 Task: Assign Issue Issue0000000220 to Sprint Sprint0000000132 in Scrum Project Project0000000044 in Jira. Start a Sprint called Sprint0000000127 in Scrum Project Project0000000043 in Jira. Start a Sprint called Sprint0000000128 in Scrum Project Project0000000043 in Jira. Start a Sprint called Sprint0000000129 in Scrum Project Project0000000043 in Jira. Start a Sprint called Sprint0000000130 in Scrum Project Project0000000044 in Jira
Action: Mouse moved to (1012, 486)
Screenshot: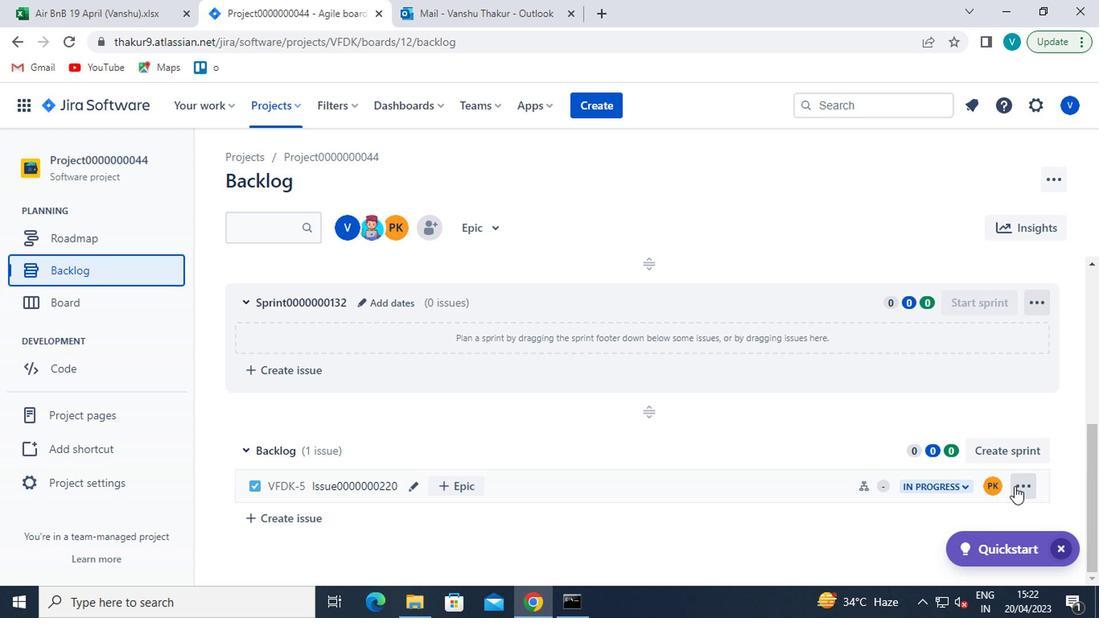 
Action: Mouse pressed left at (1012, 486)
Screenshot: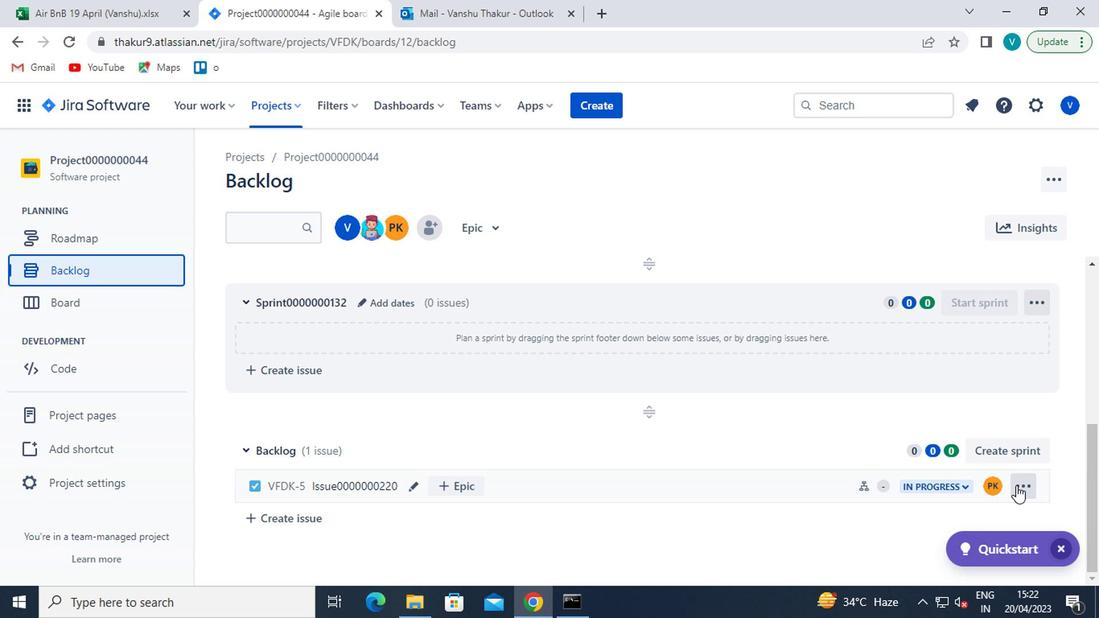
Action: Mouse moved to (993, 425)
Screenshot: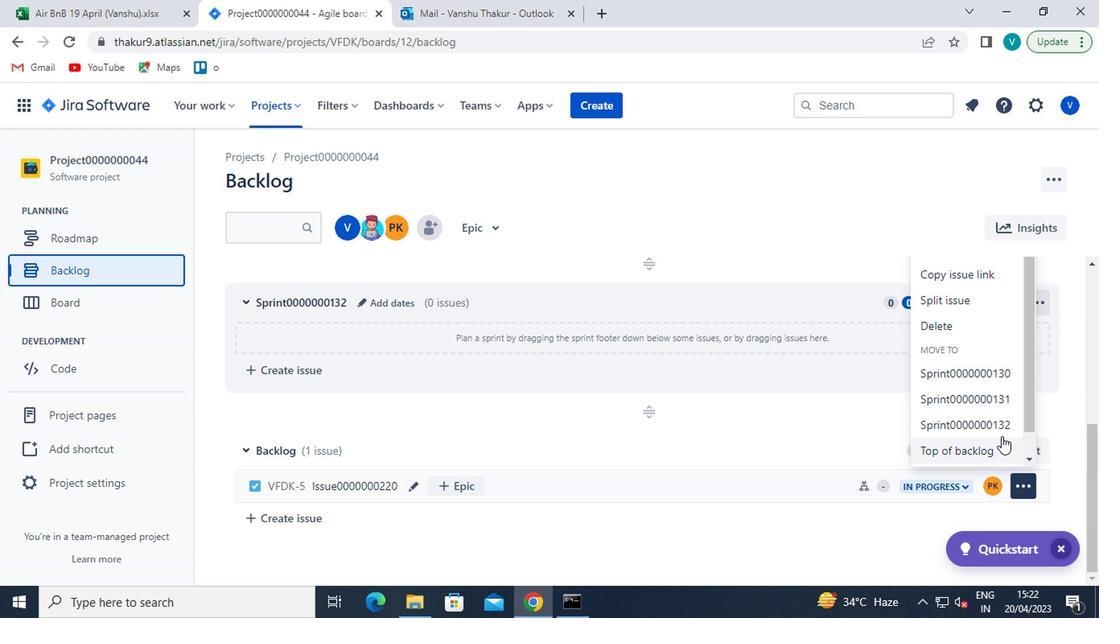 
Action: Mouse pressed left at (993, 425)
Screenshot: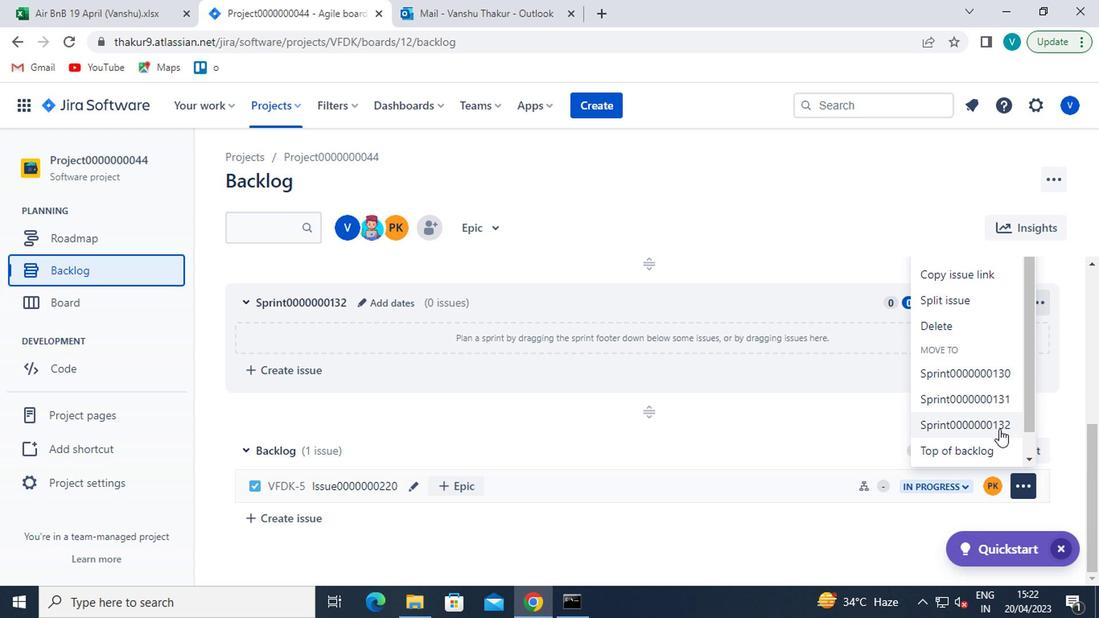 
Action: Mouse moved to (285, 111)
Screenshot: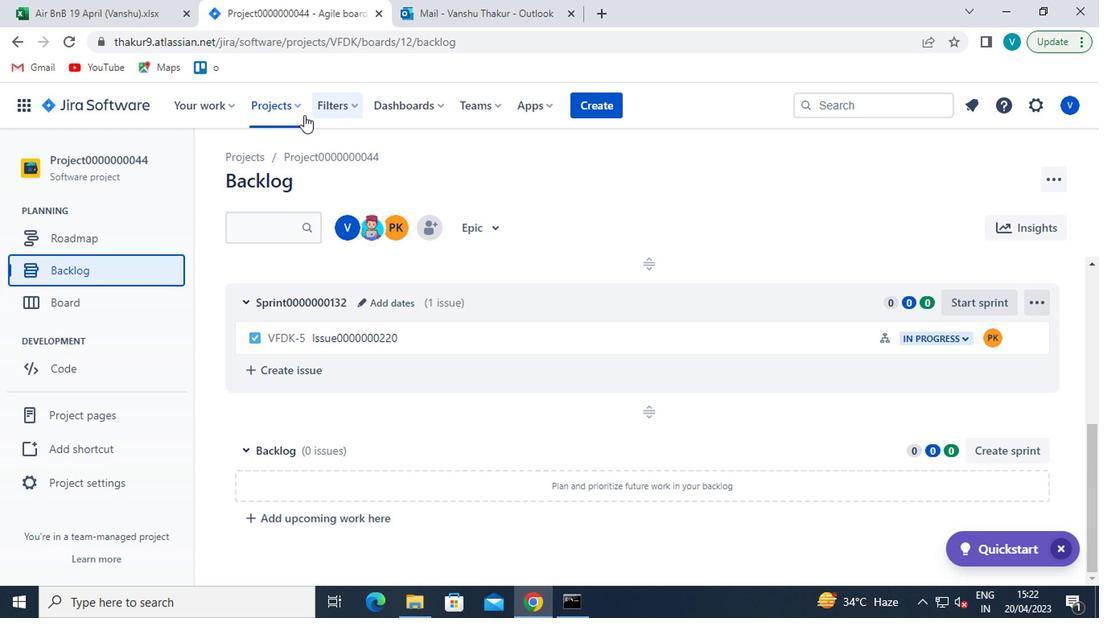 
Action: Mouse pressed left at (285, 111)
Screenshot: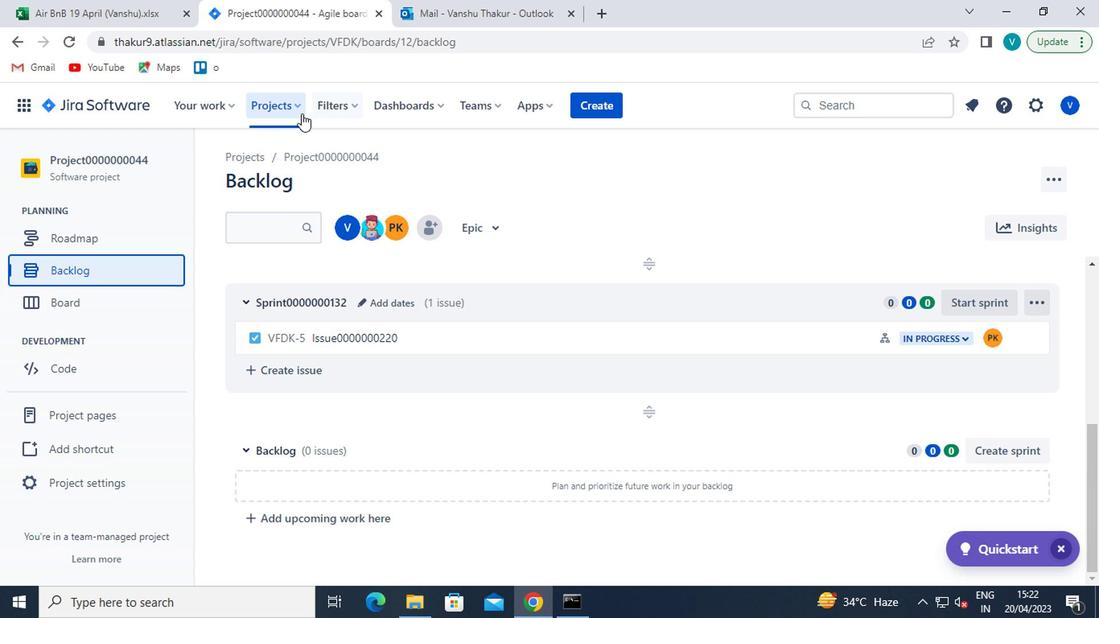 
Action: Mouse moved to (338, 220)
Screenshot: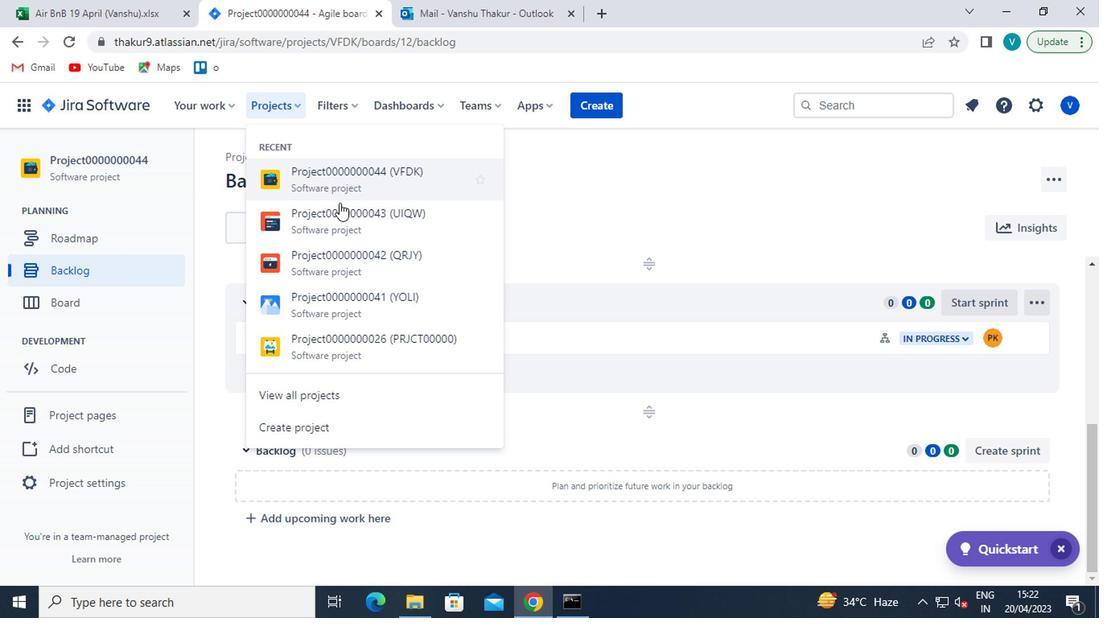 
Action: Mouse pressed left at (338, 220)
Screenshot: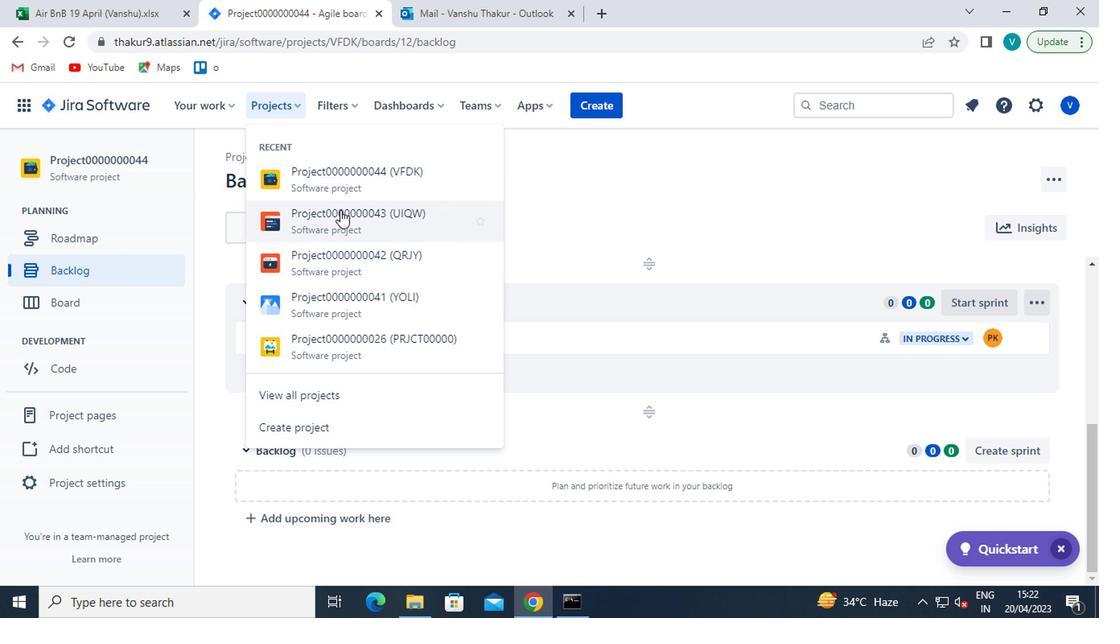 
Action: Mouse moved to (322, 352)
Screenshot: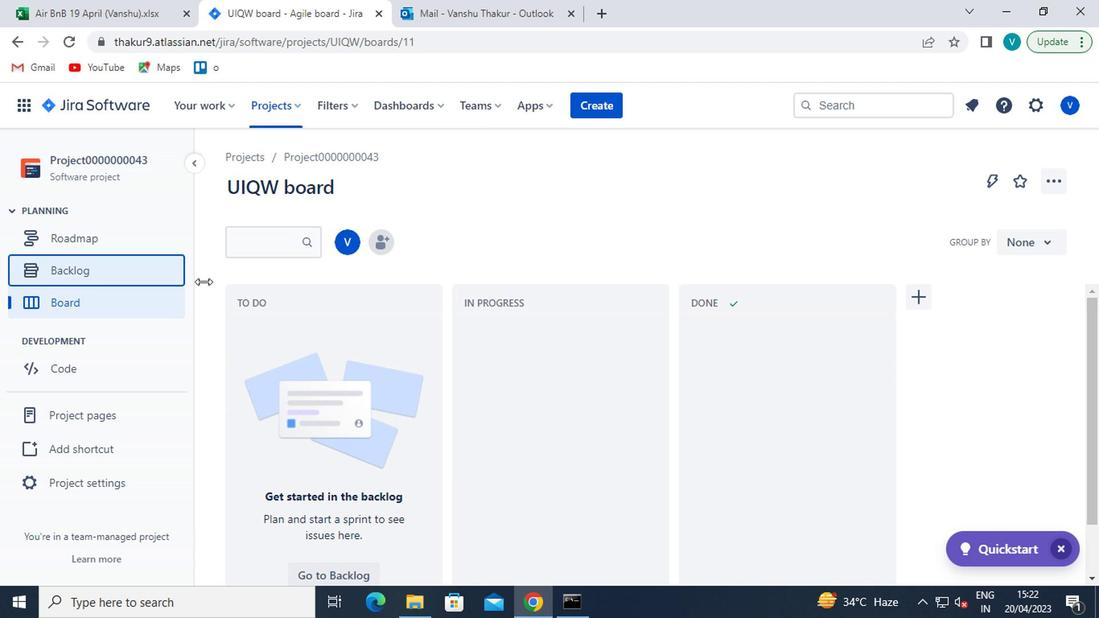 
Action: Mouse scrolled (322, 352) with delta (0, 0)
Screenshot: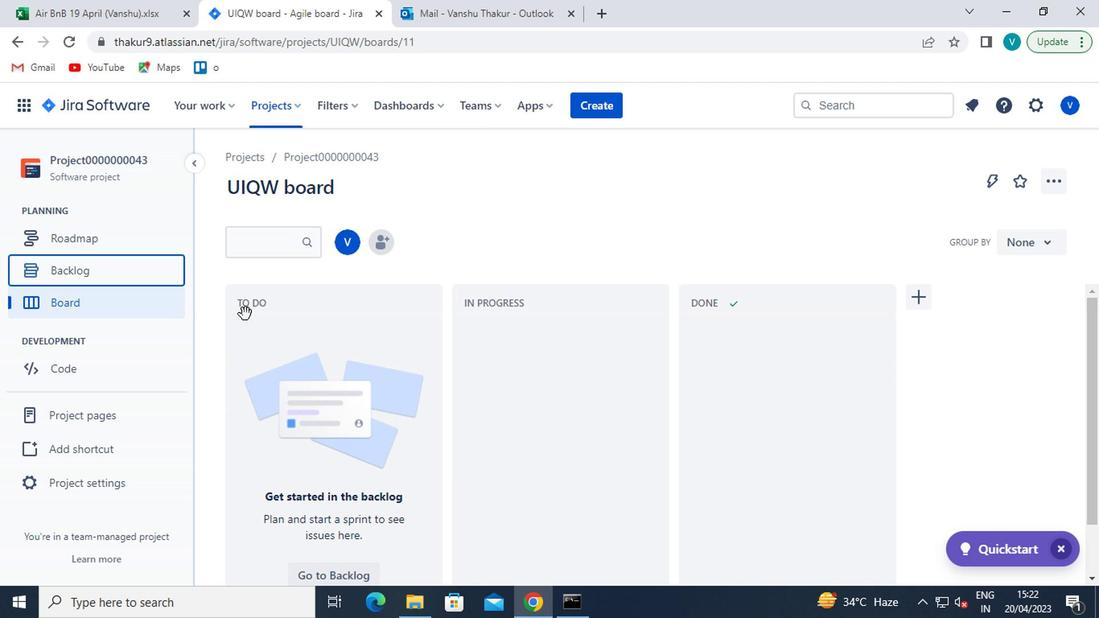 
Action: Mouse scrolled (322, 352) with delta (0, 0)
Screenshot: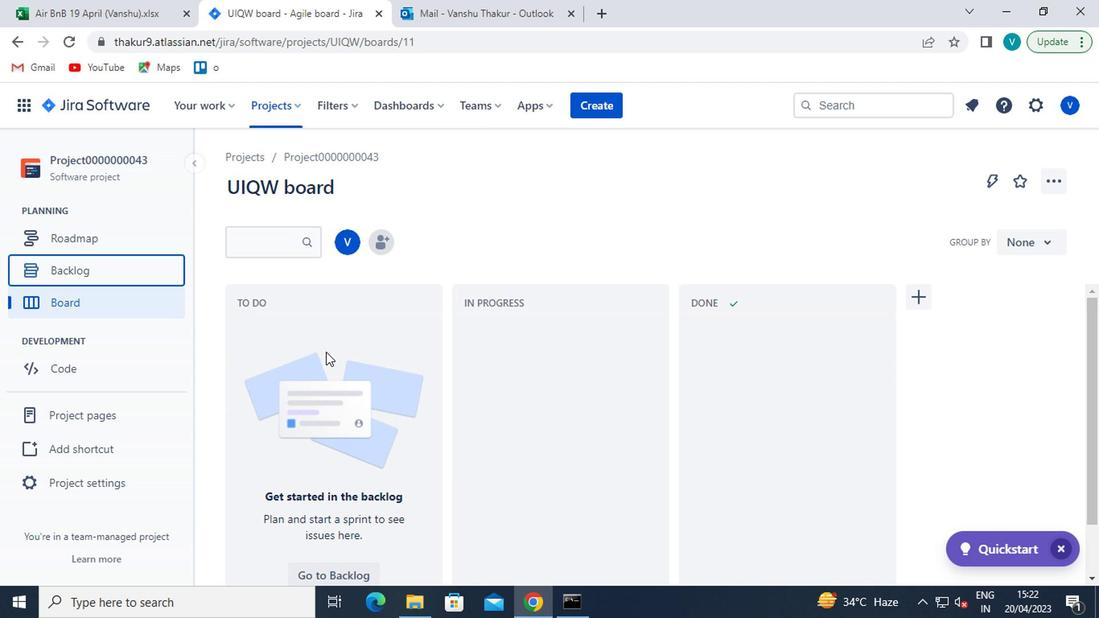 
Action: Mouse scrolled (322, 352) with delta (0, 0)
Screenshot: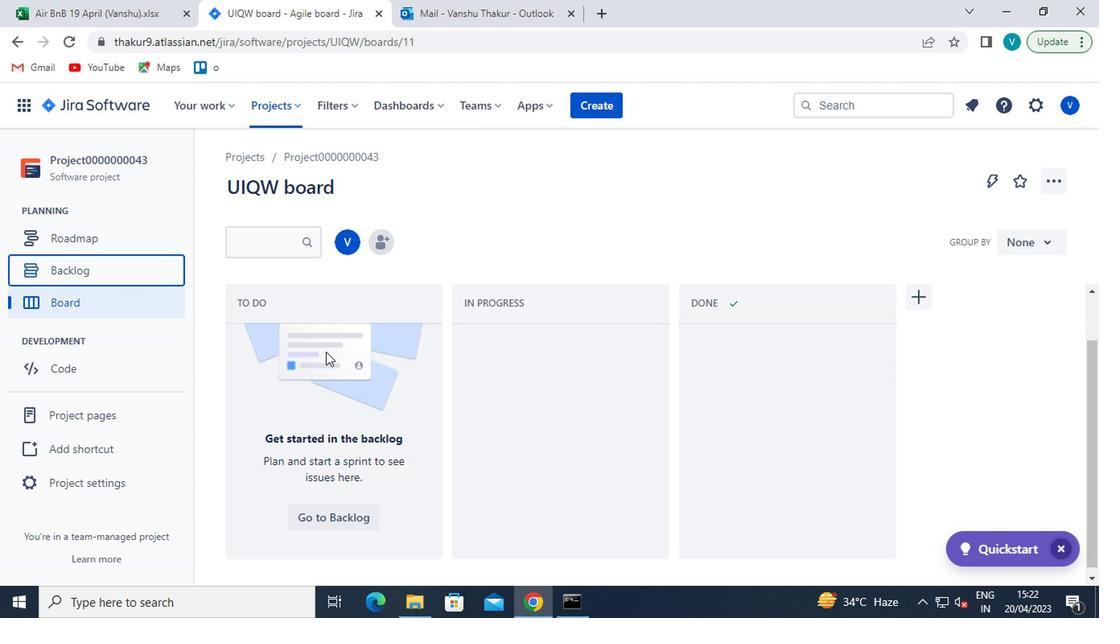 
Action: Mouse moved to (50, 266)
Screenshot: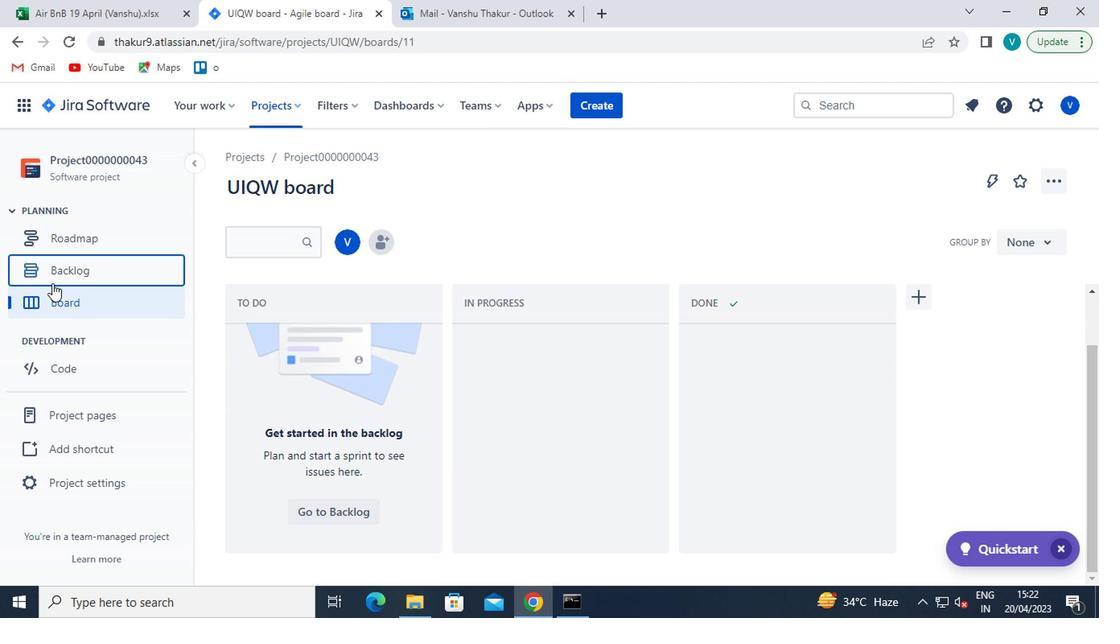 
Action: Mouse pressed left at (50, 266)
Screenshot: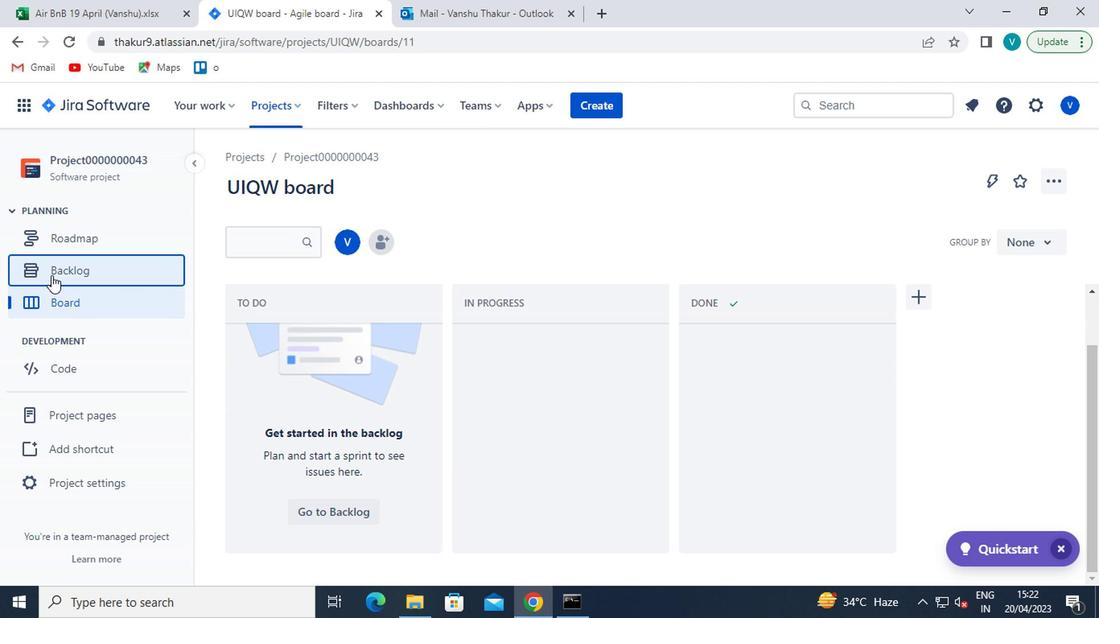 
Action: Mouse moved to (368, 320)
Screenshot: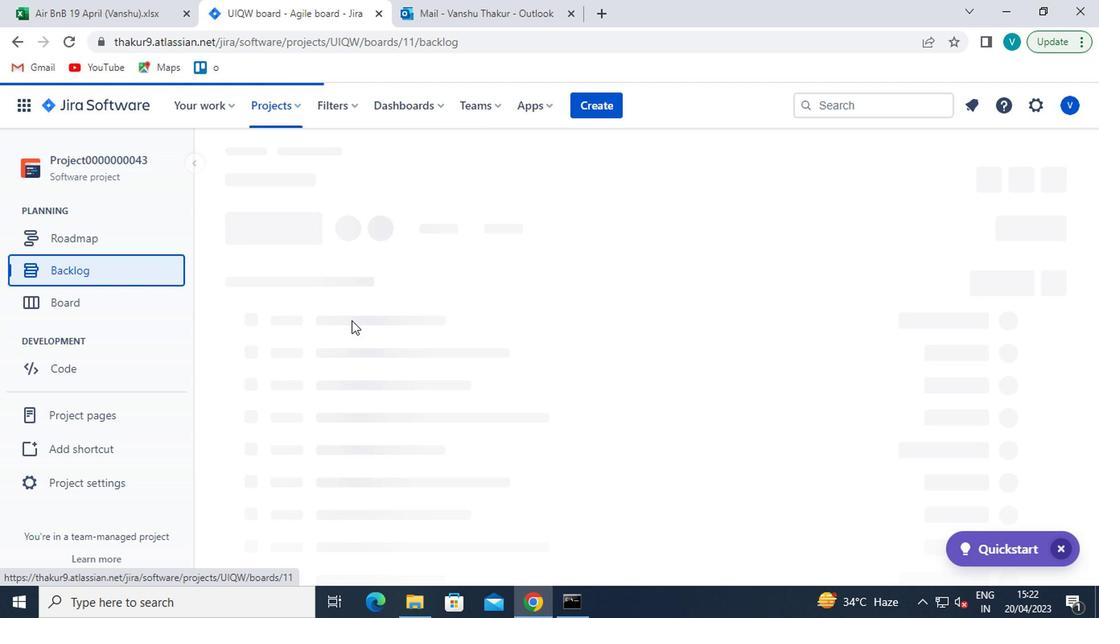 
Action: Mouse scrolled (368, 320) with delta (0, 0)
Screenshot: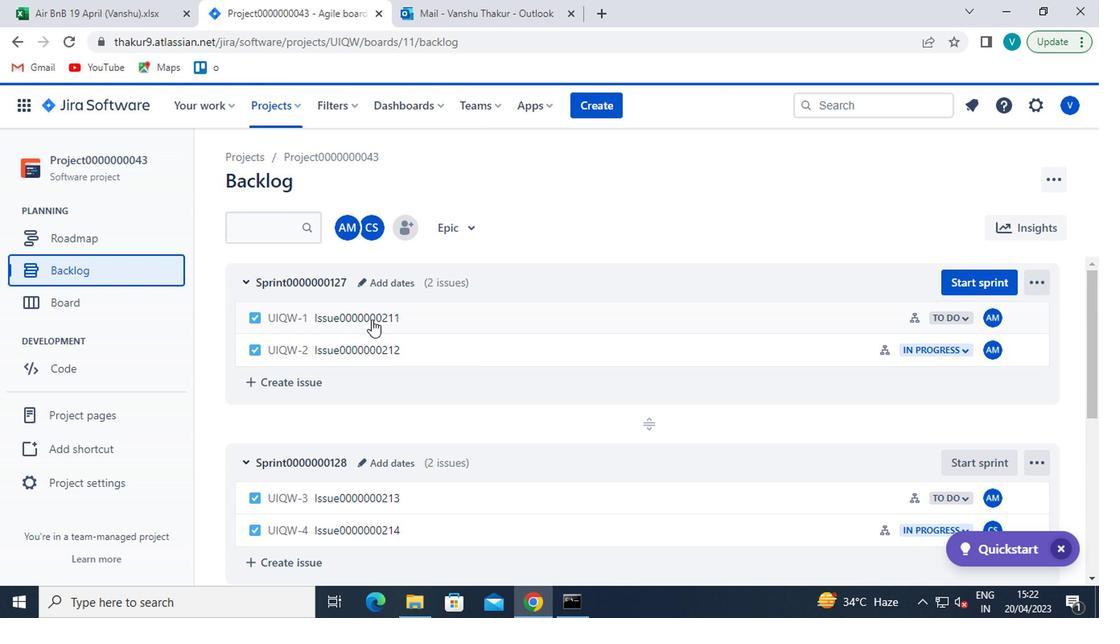 
Action: Mouse scrolled (368, 320) with delta (0, 0)
Screenshot: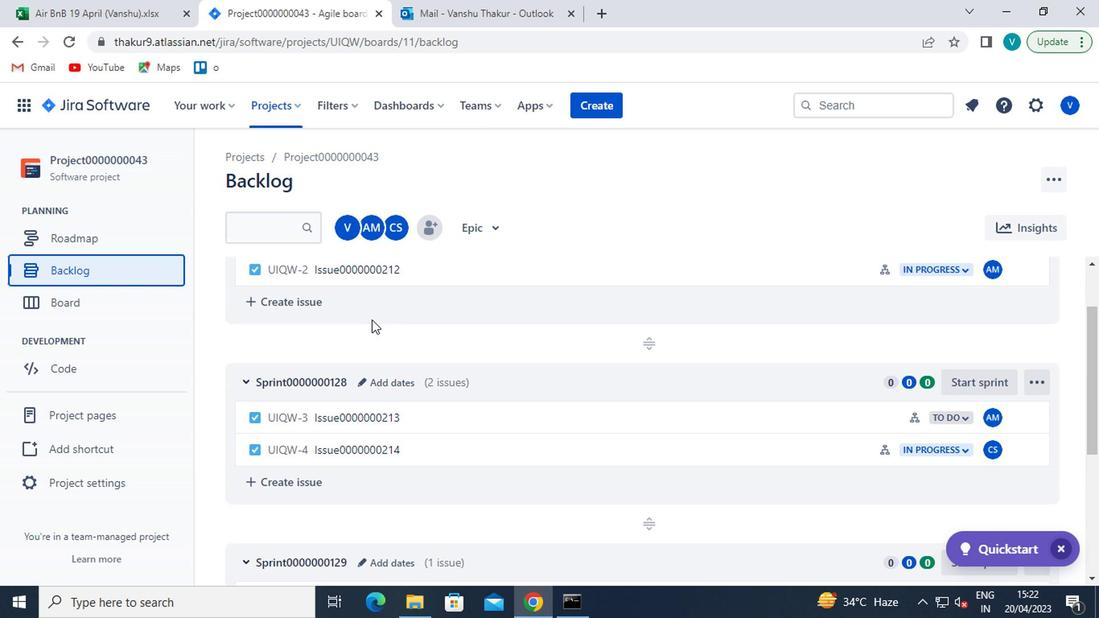 
Action: Mouse scrolled (368, 320) with delta (0, 0)
Screenshot: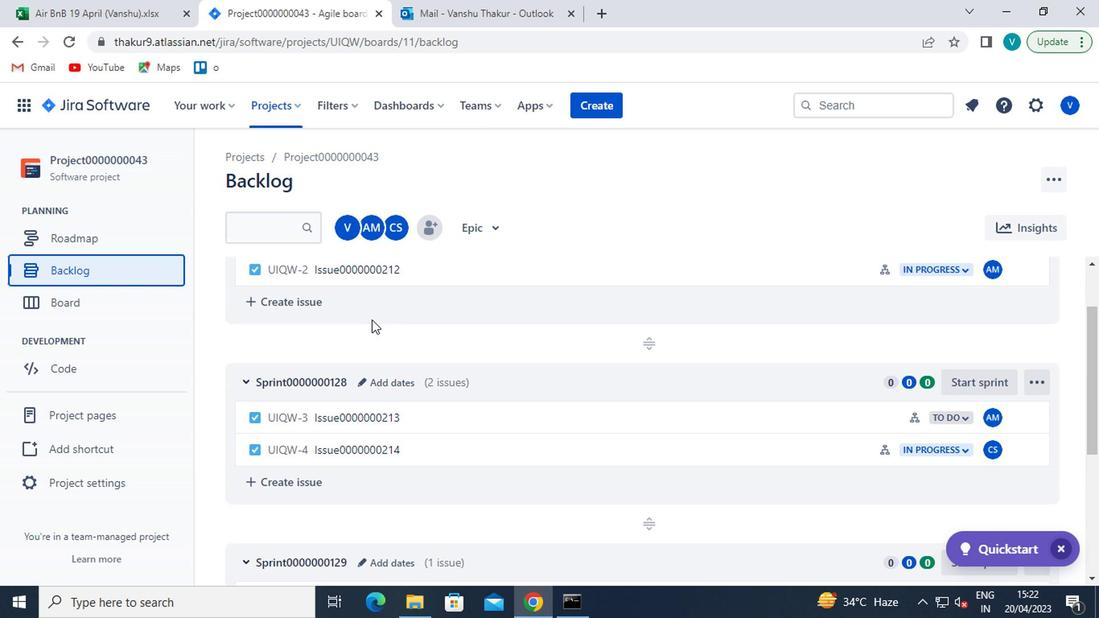 
Action: Mouse scrolled (368, 320) with delta (0, 0)
Screenshot: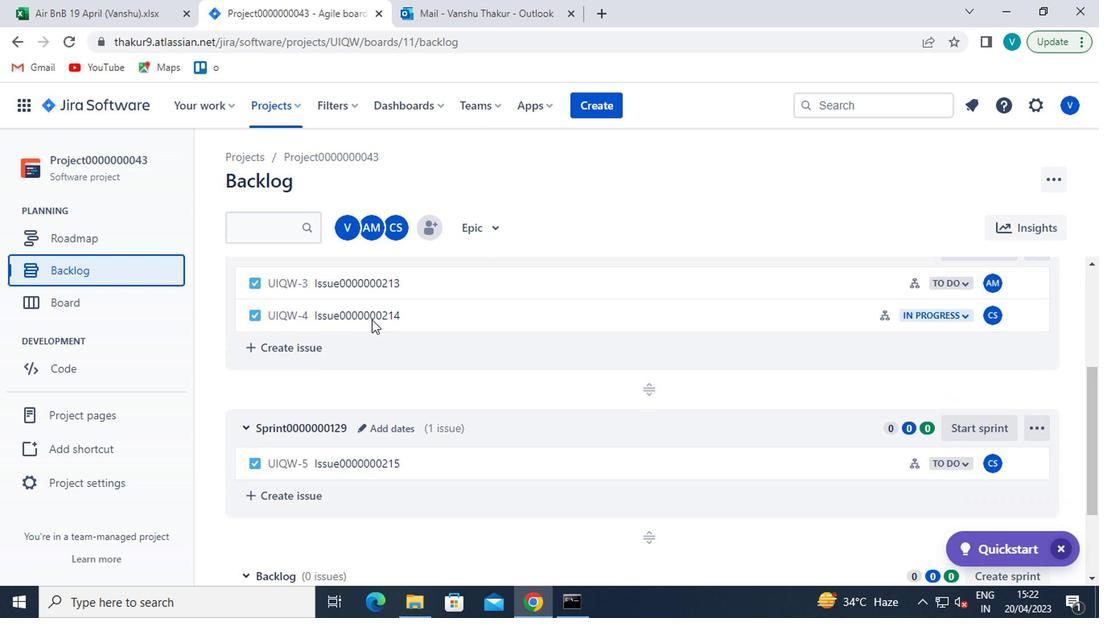 
Action: Mouse scrolled (368, 320) with delta (0, 0)
Screenshot: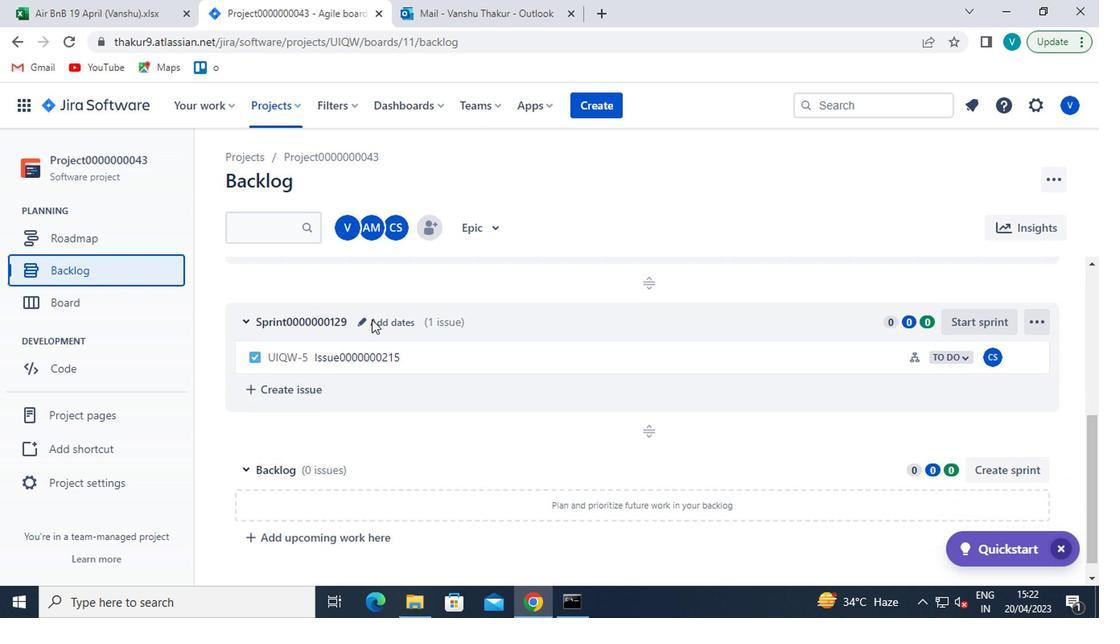 
Action: Mouse scrolled (368, 320) with delta (0, 0)
Screenshot: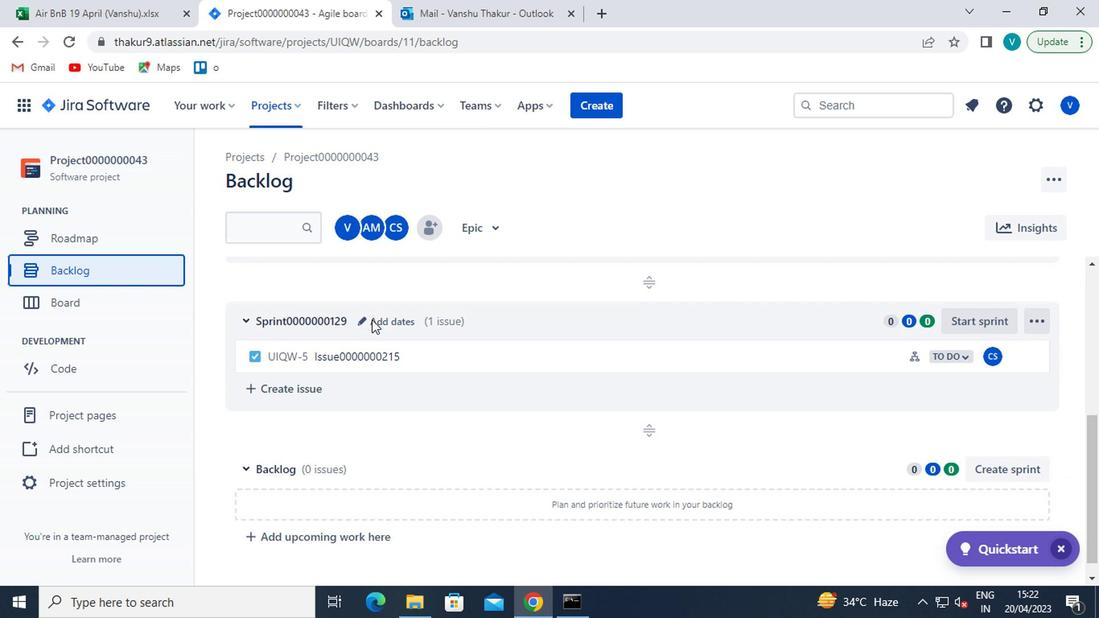 
Action: Mouse scrolled (368, 321) with delta (0, 1)
Screenshot: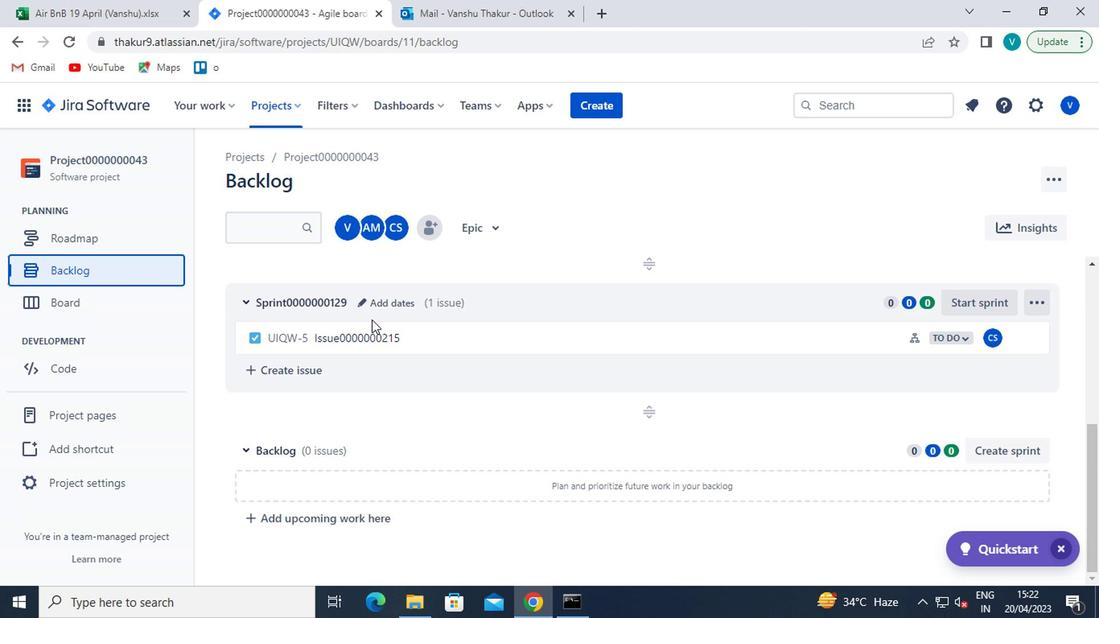 
Action: Mouse scrolled (368, 321) with delta (0, 1)
Screenshot: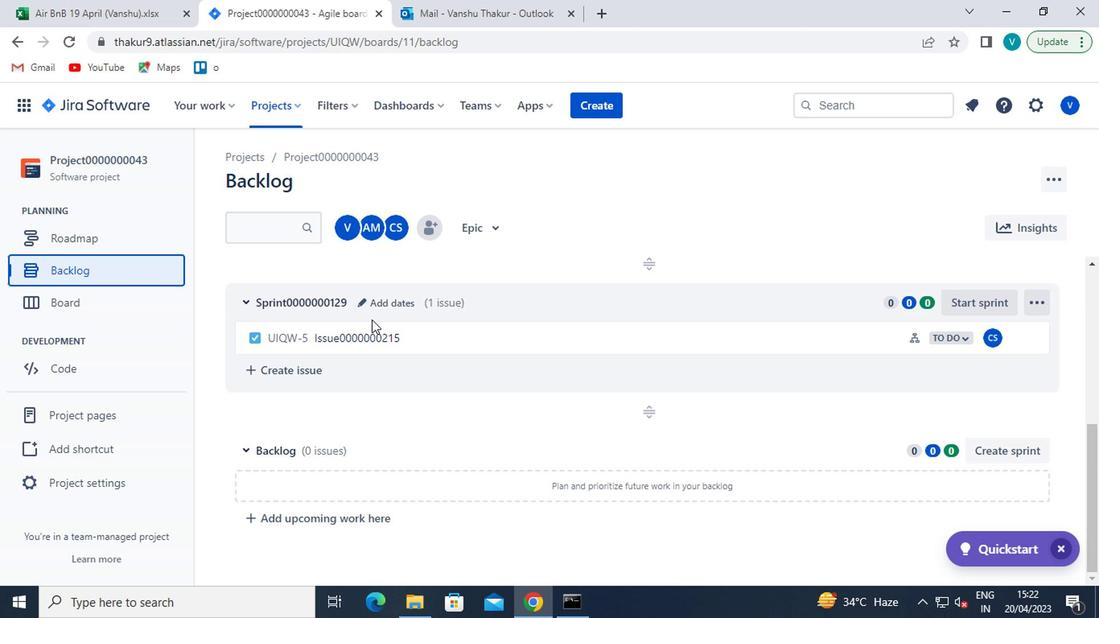 
Action: Mouse scrolled (368, 321) with delta (0, 1)
Screenshot: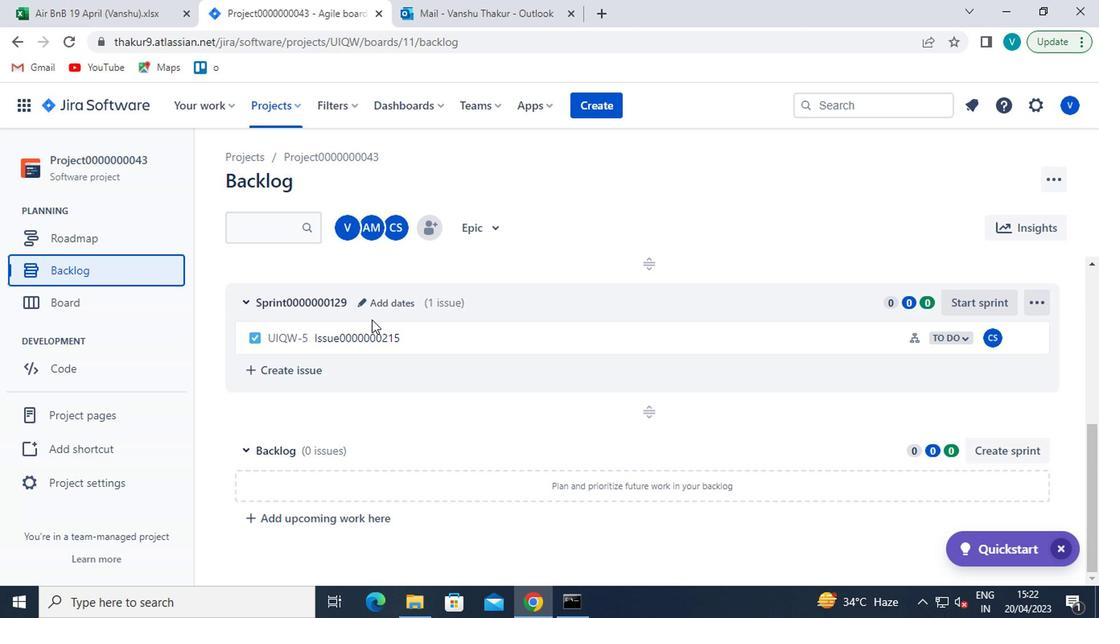 
Action: Mouse scrolled (368, 321) with delta (0, 1)
Screenshot: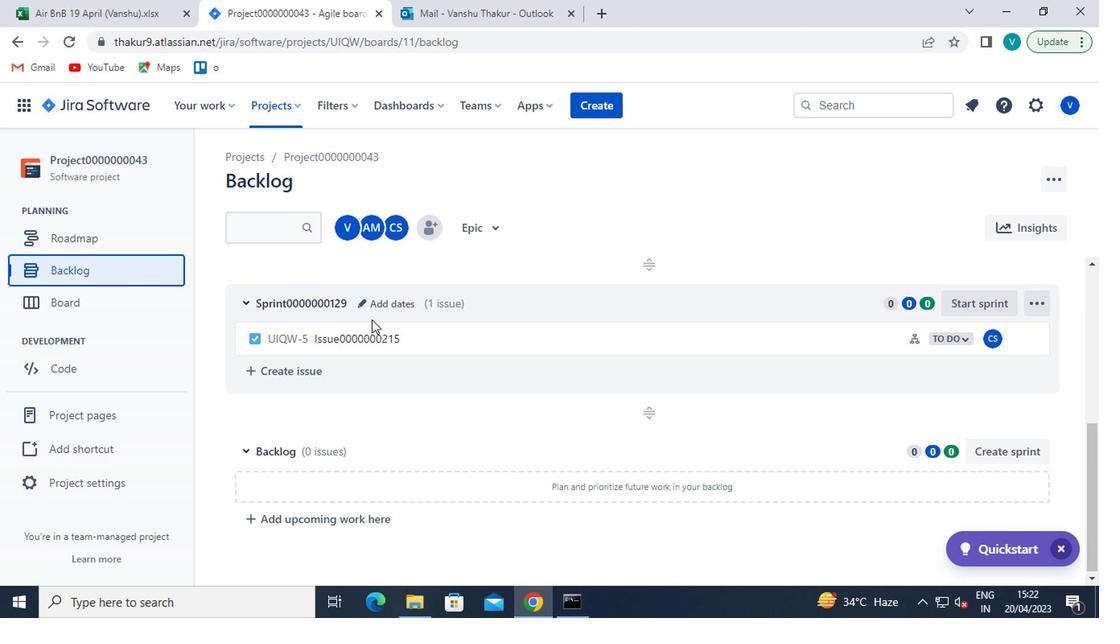 
Action: Mouse scrolled (368, 321) with delta (0, 1)
Screenshot: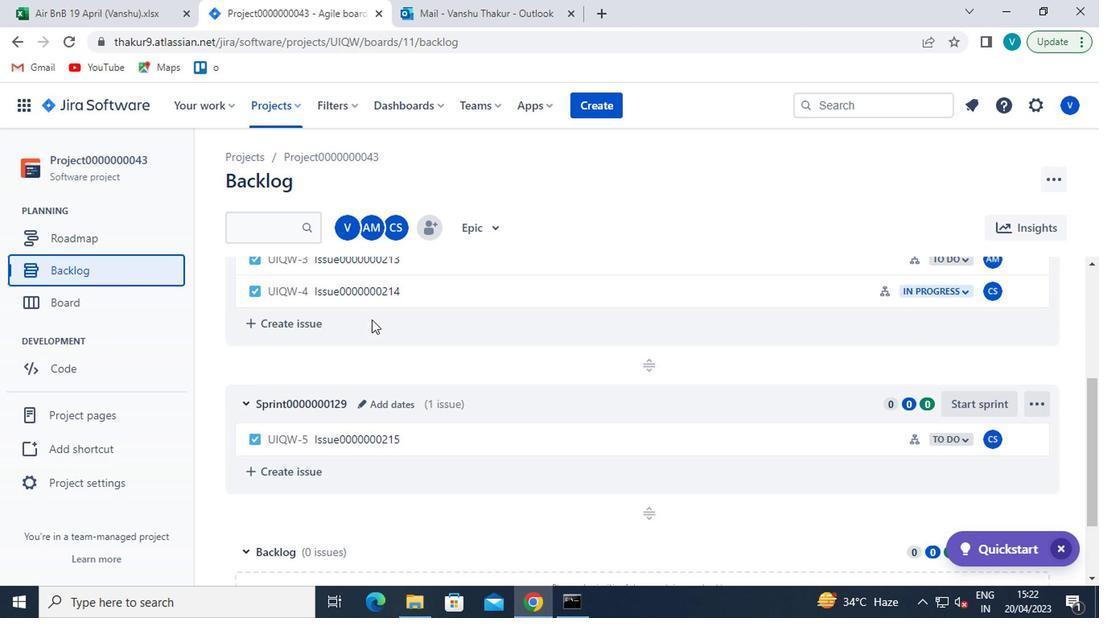 
Action: Mouse moved to (972, 284)
Screenshot: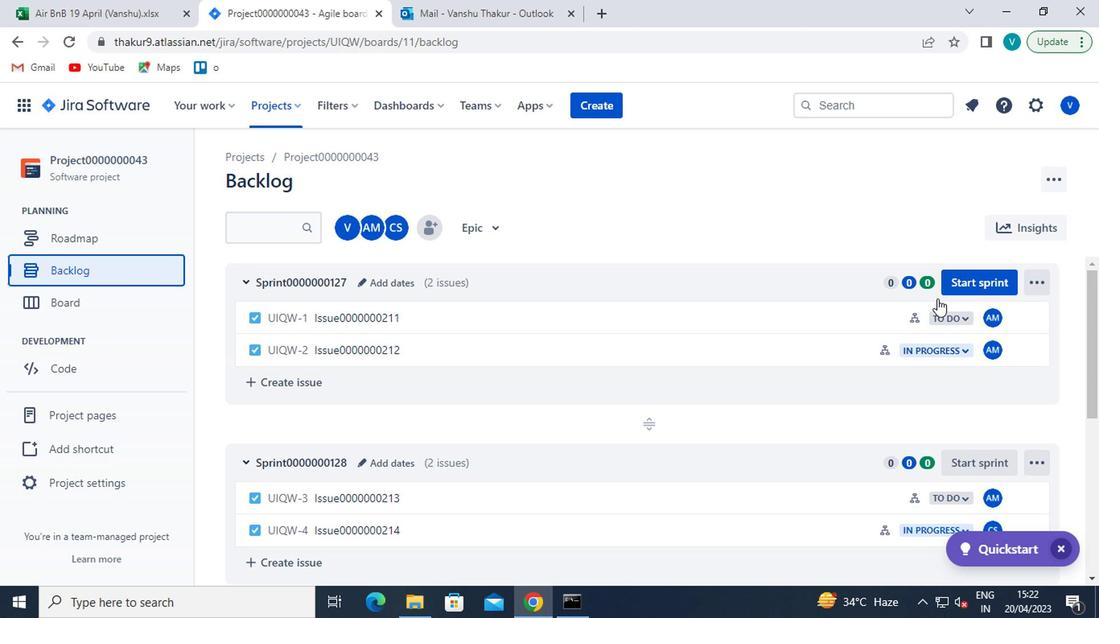 
Action: Mouse pressed left at (972, 284)
Screenshot: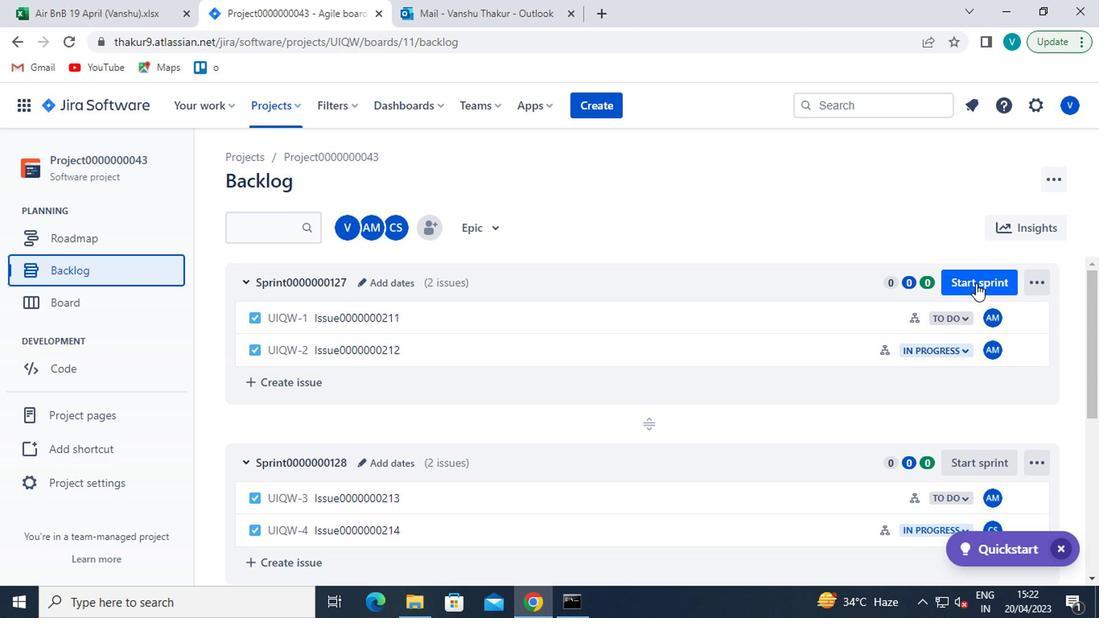 
Action: Mouse moved to (681, 401)
Screenshot: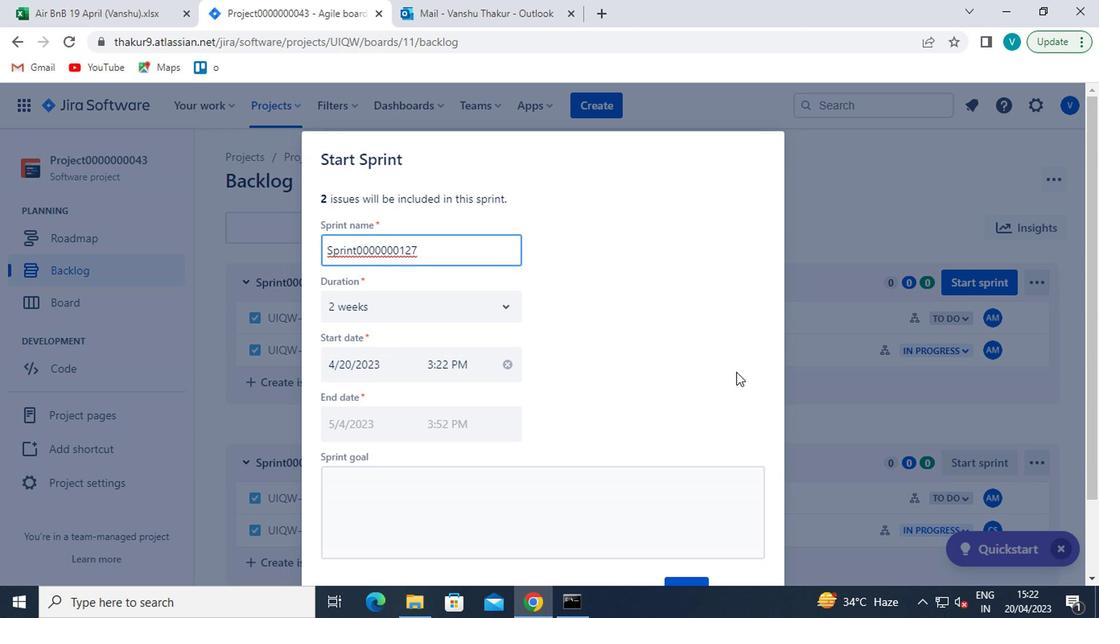 
Action: Mouse scrolled (681, 401) with delta (0, 0)
Screenshot: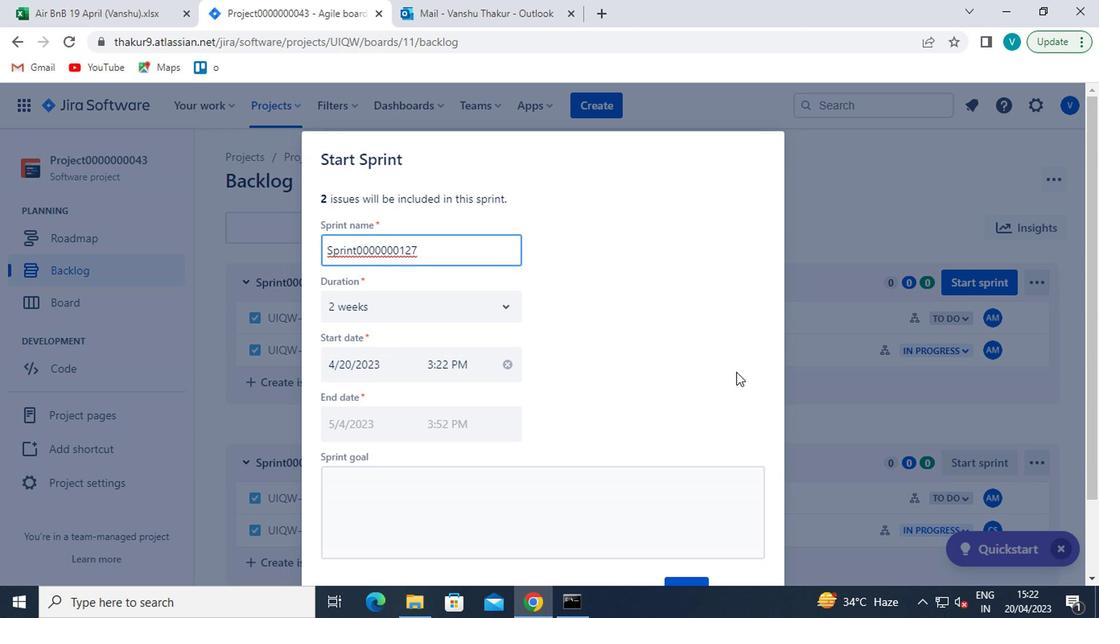 
Action: Mouse moved to (678, 408)
Screenshot: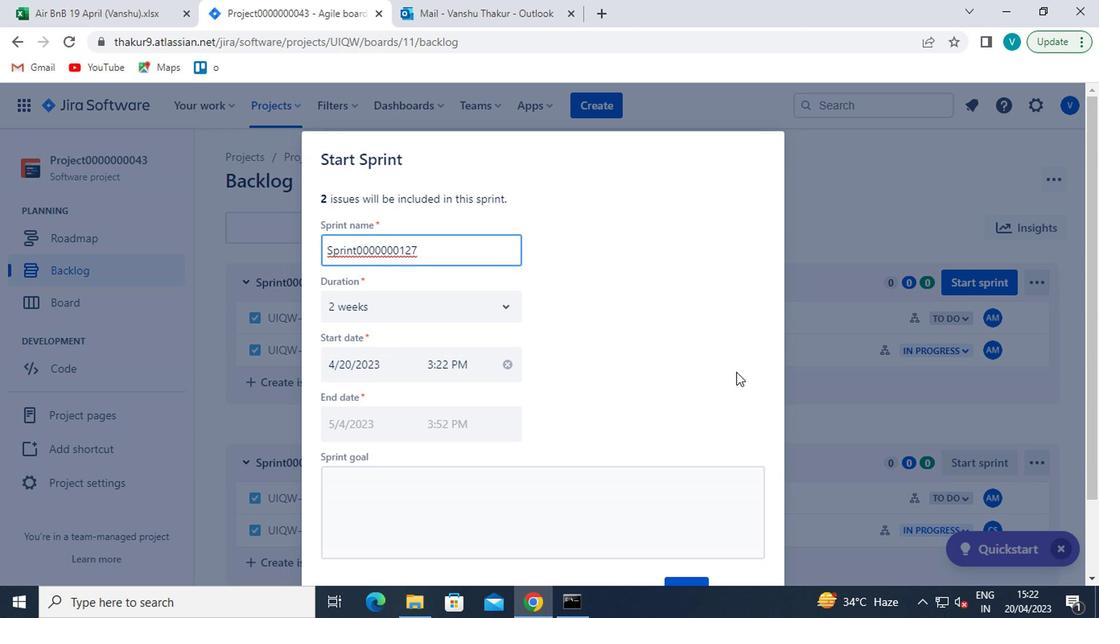 
Action: Mouse scrolled (678, 407) with delta (0, 0)
Screenshot: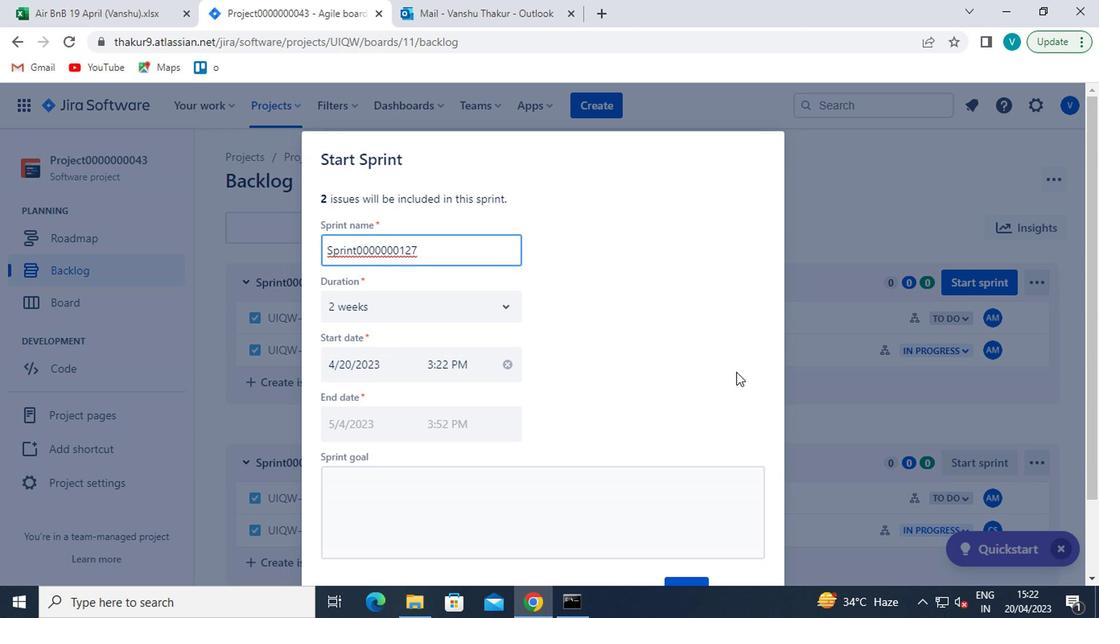 
Action: Mouse moved to (677, 413)
Screenshot: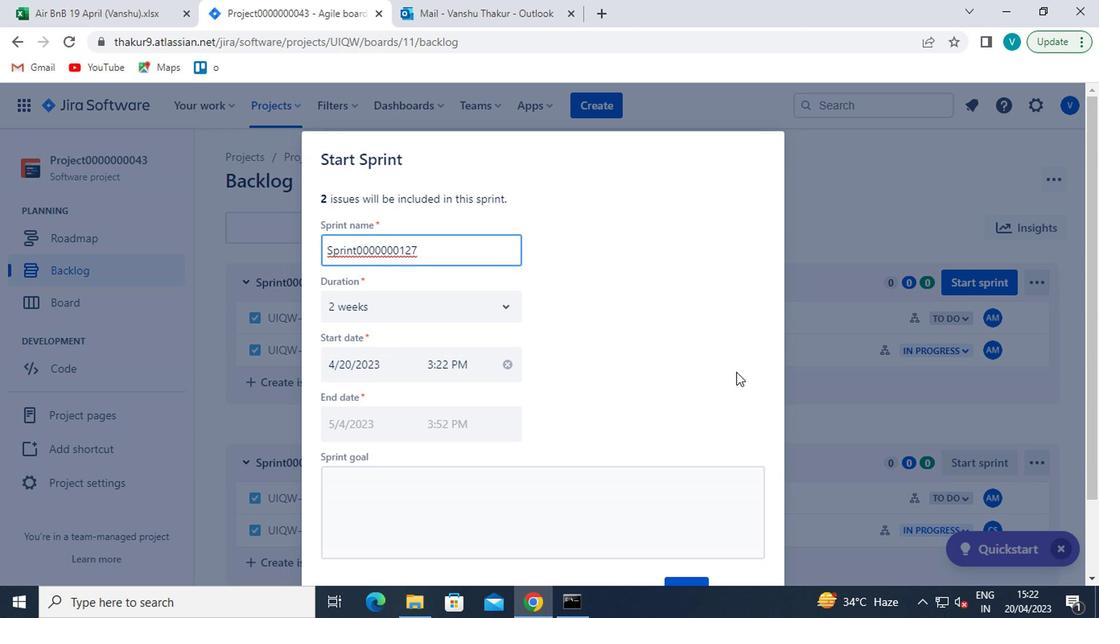 
Action: Mouse scrolled (677, 412) with delta (0, -1)
Screenshot: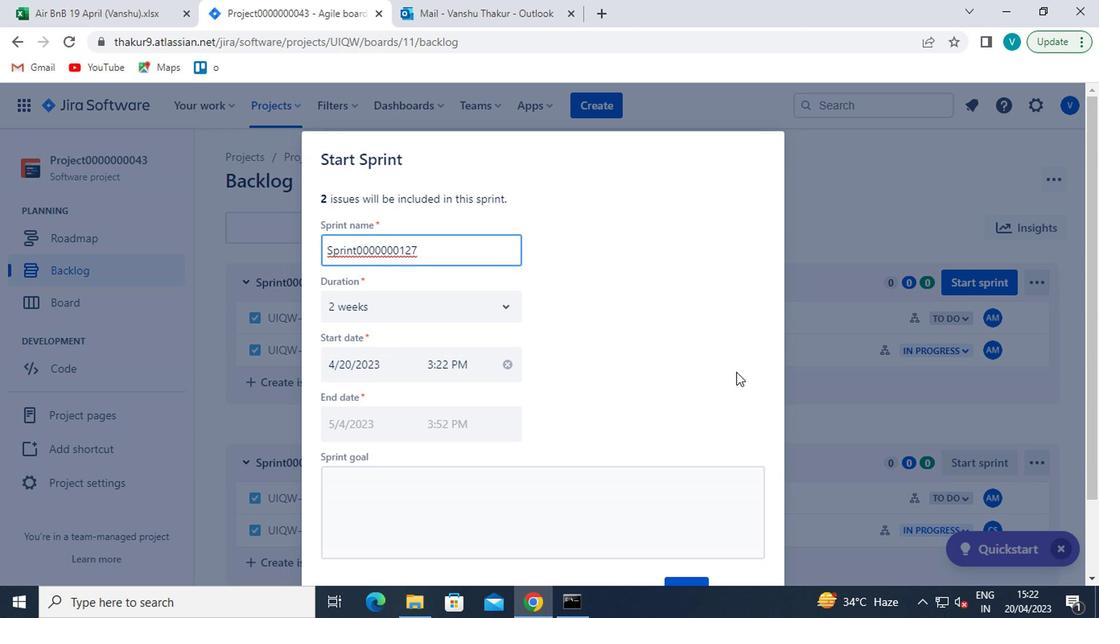 
Action: Mouse moved to (677, 416)
Screenshot: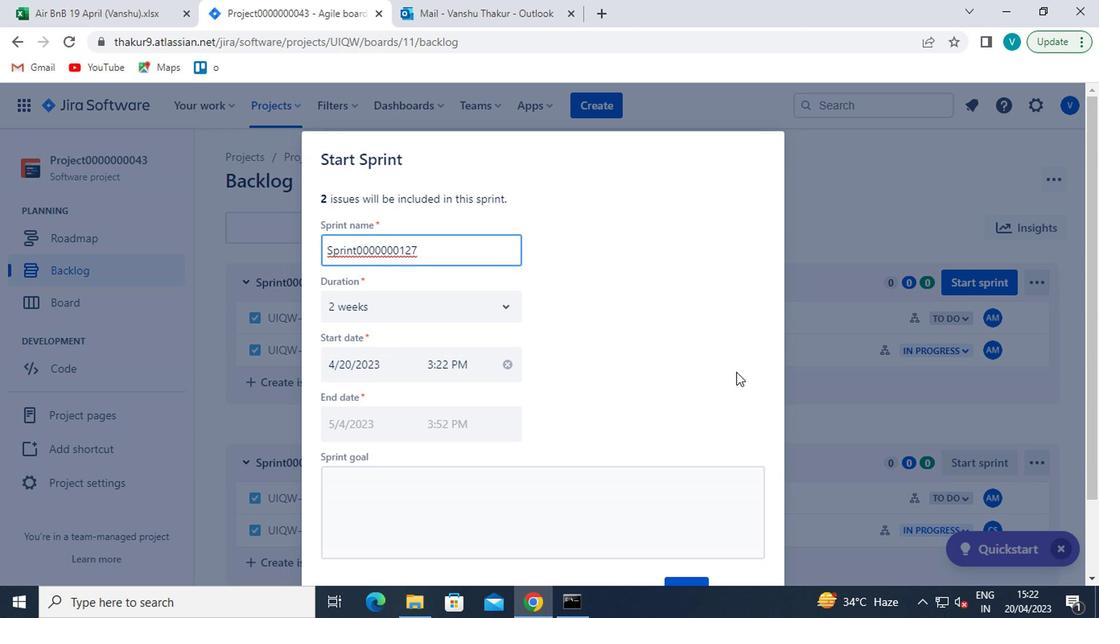 
Action: Mouse scrolled (677, 415) with delta (0, 0)
Screenshot: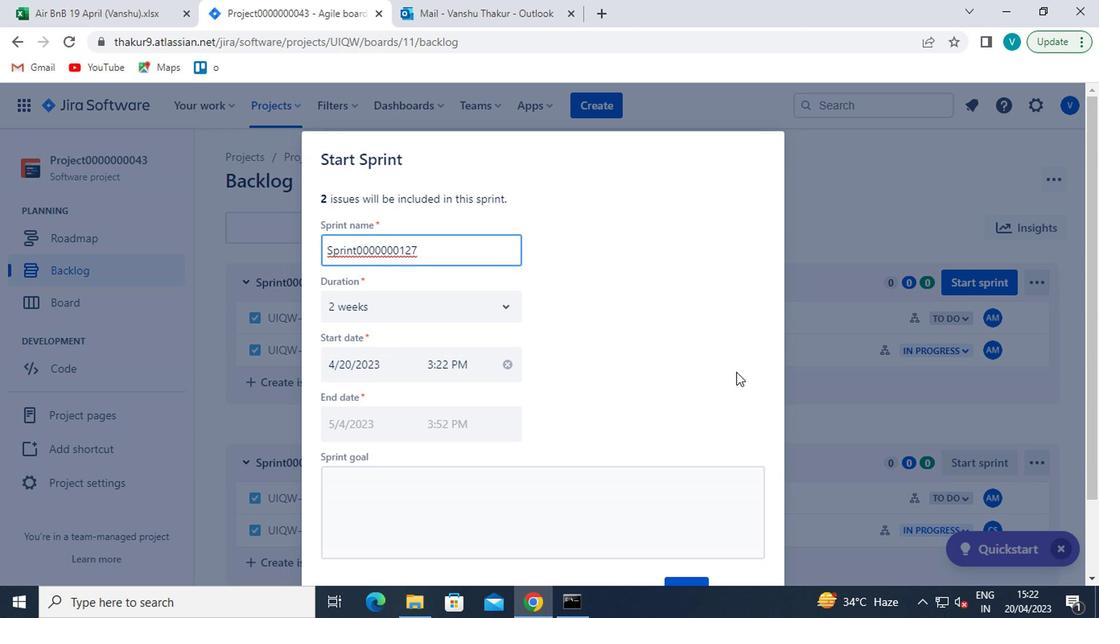 
Action: Mouse moved to (683, 508)
Screenshot: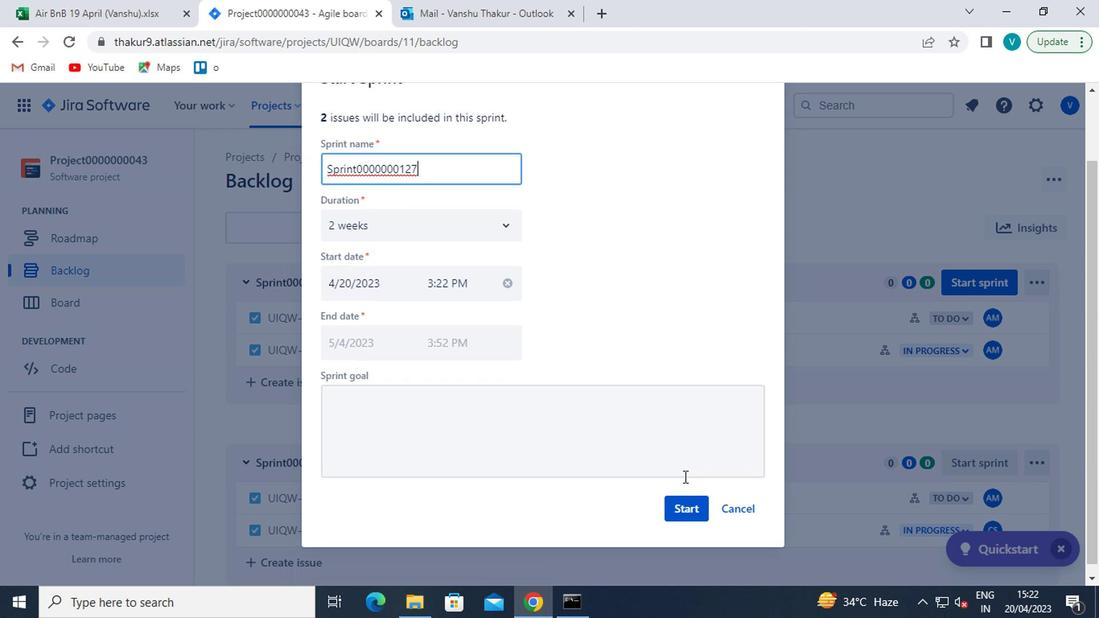 
Action: Mouse pressed left at (683, 508)
Screenshot: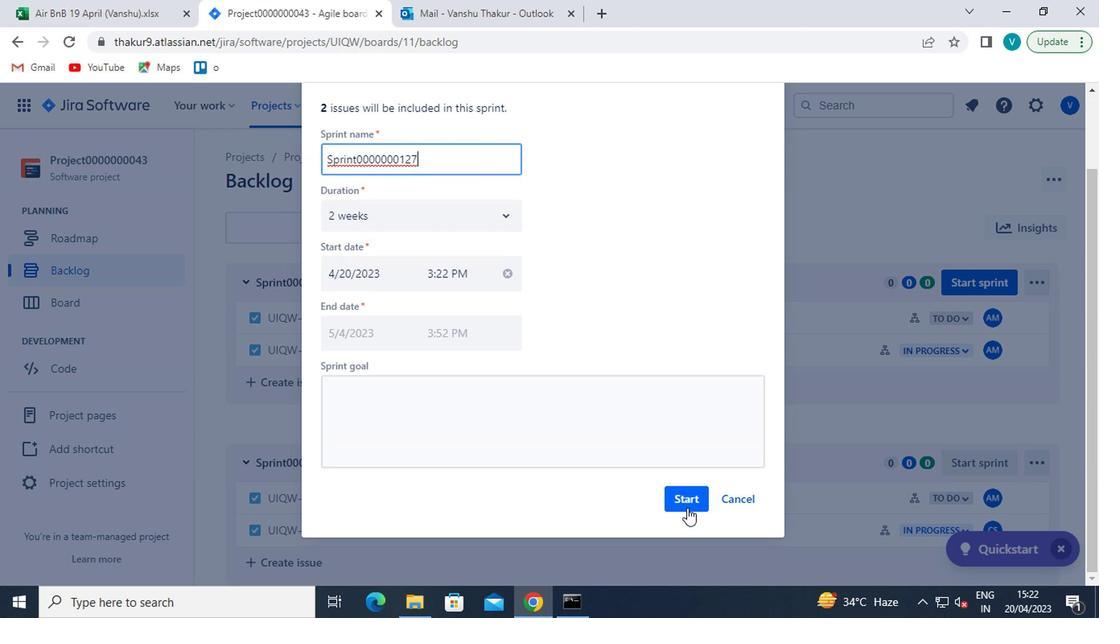 
Action: Mouse moved to (85, 271)
Screenshot: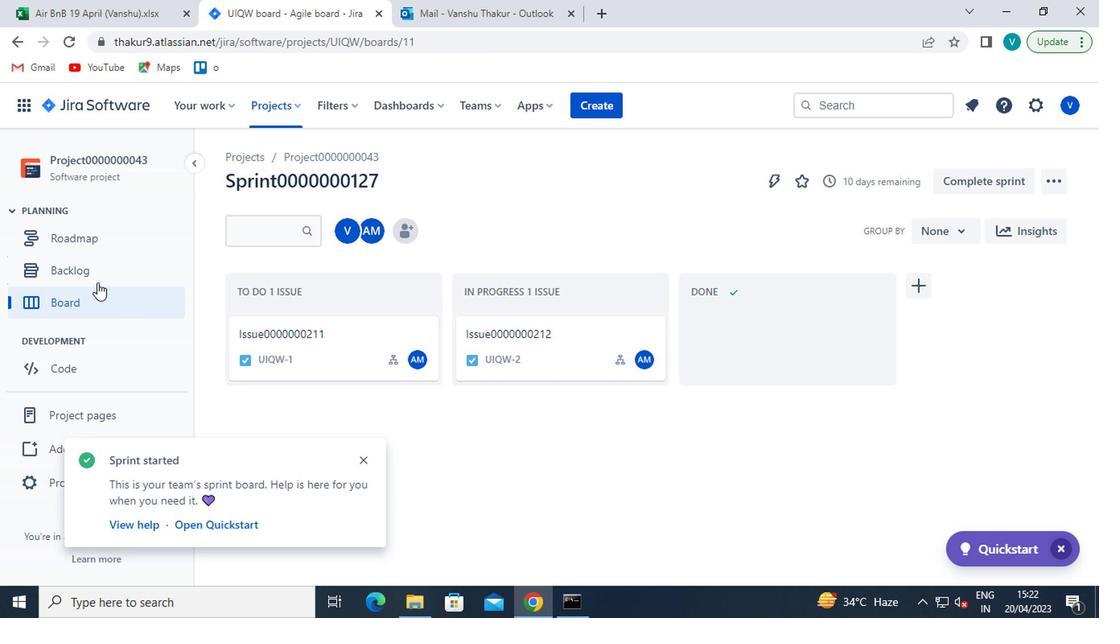 
Action: Mouse pressed left at (85, 271)
Screenshot: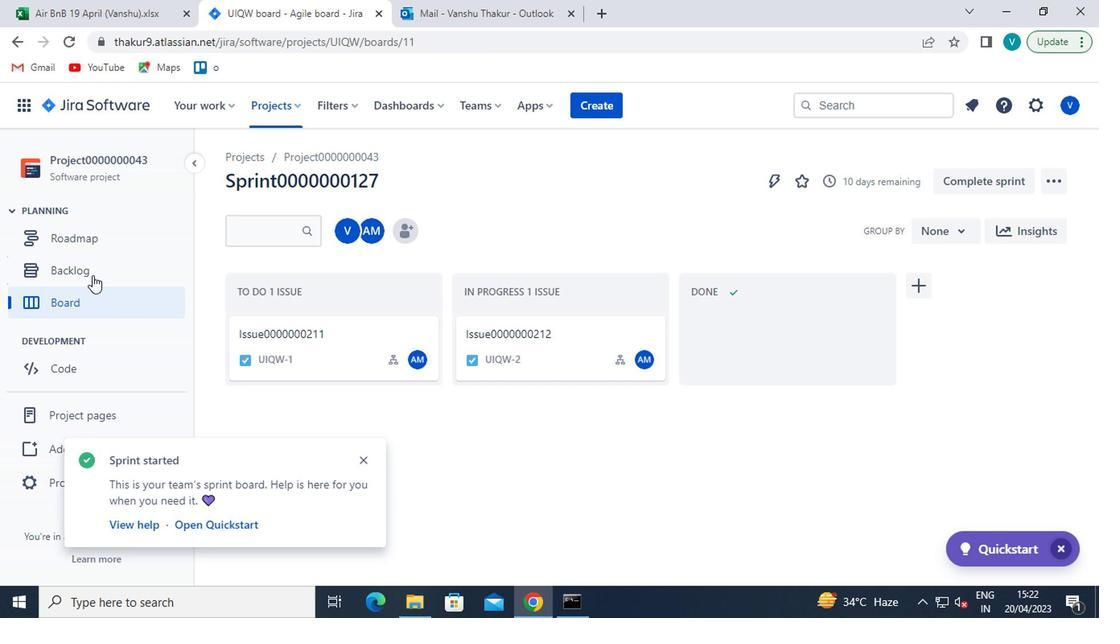 
Action: Mouse moved to (666, 369)
Screenshot: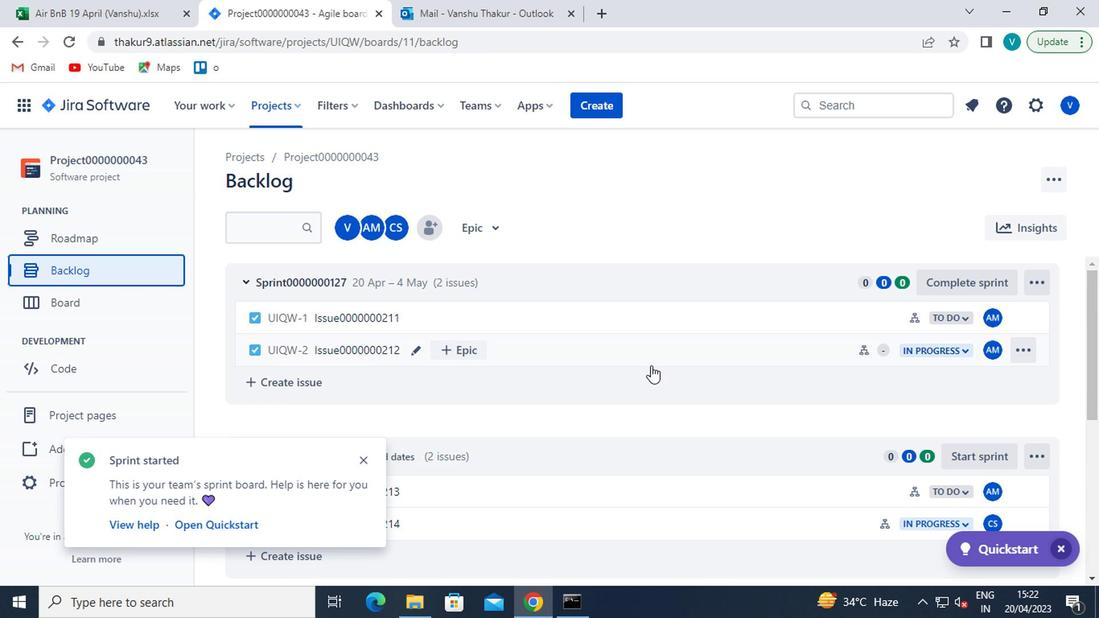 
Action: Mouse scrolled (666, 368) with delta (0, -1)
Screenshot: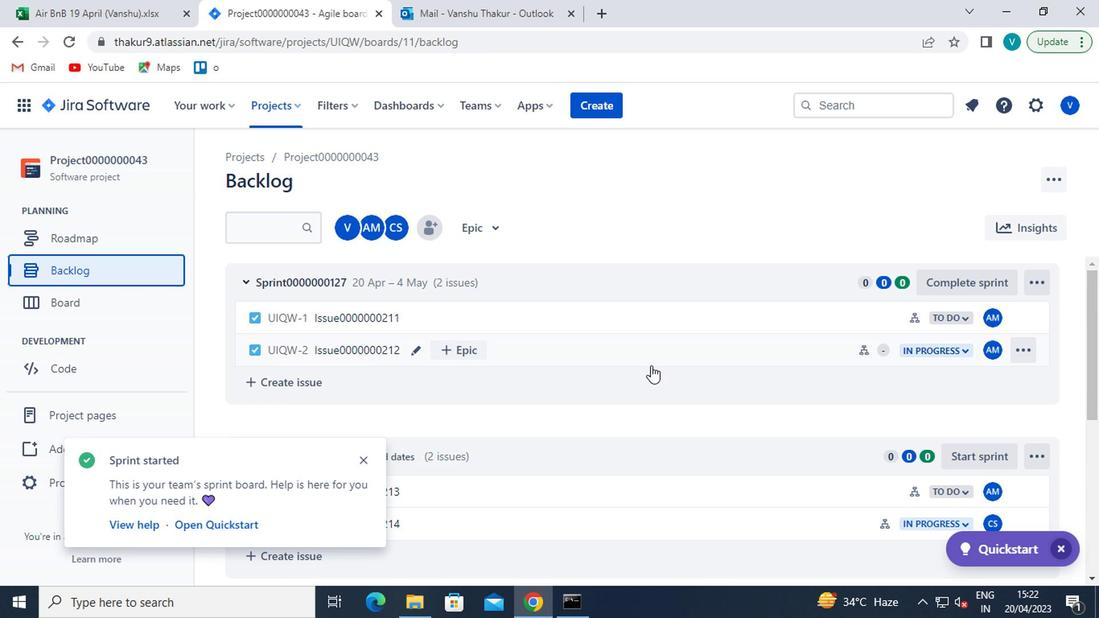 
Action: Mouse moved to (670, 369)
Screenshot: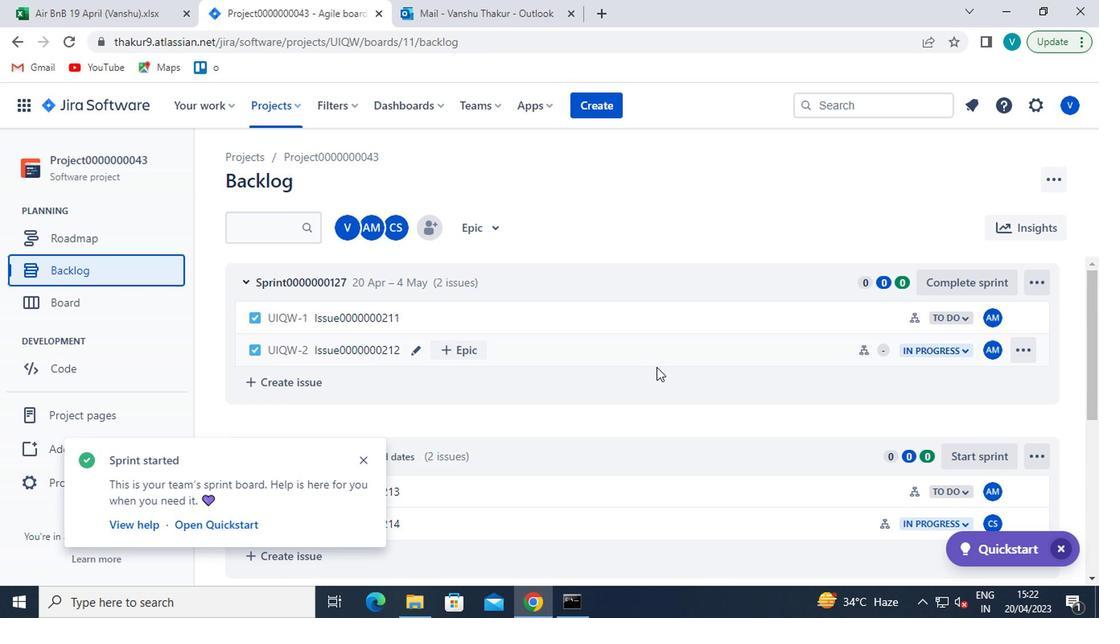 
Action: Mouse scrolled (670, 368) with delta (0, -1)
Screenshot: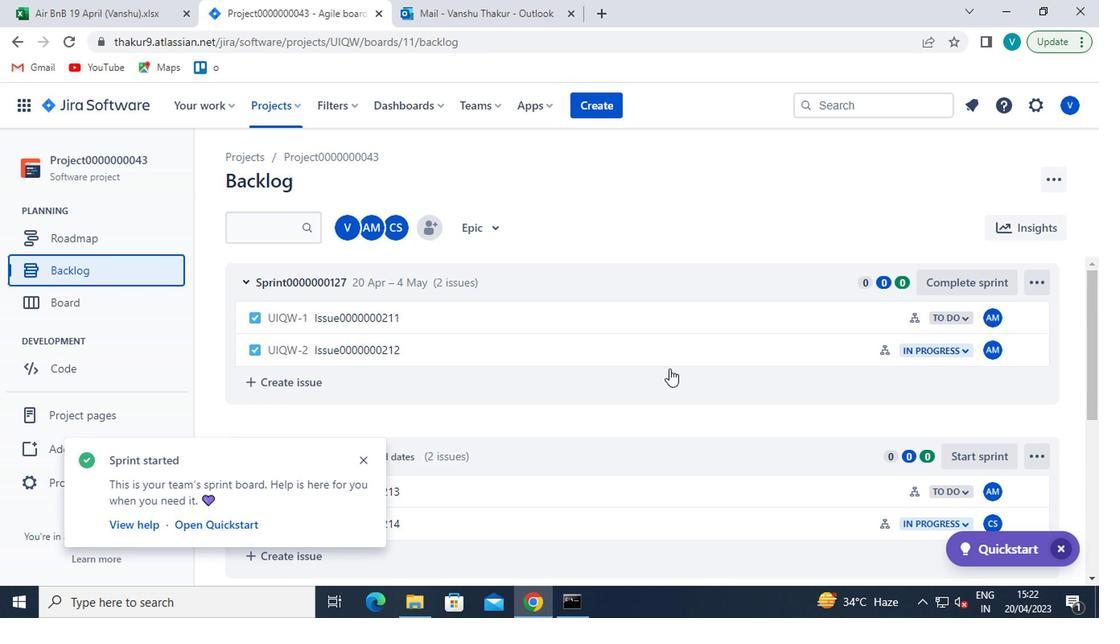 
Action: Mouse moved to (978, 299)
Screenshot: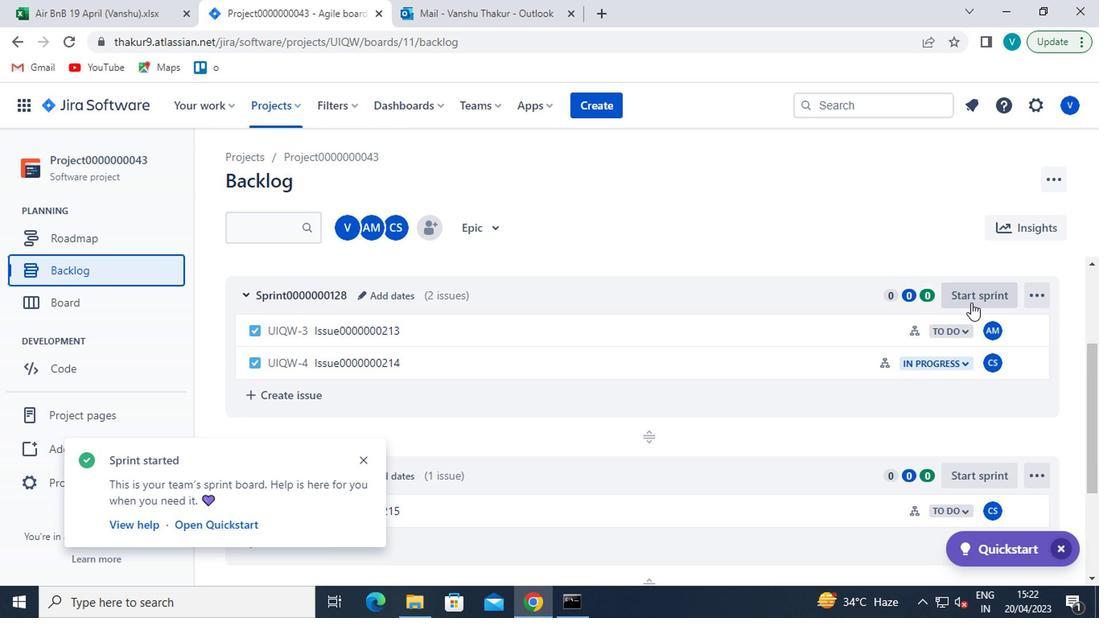 
Action: Mouse pressed left at (978, 299)
Screenshot: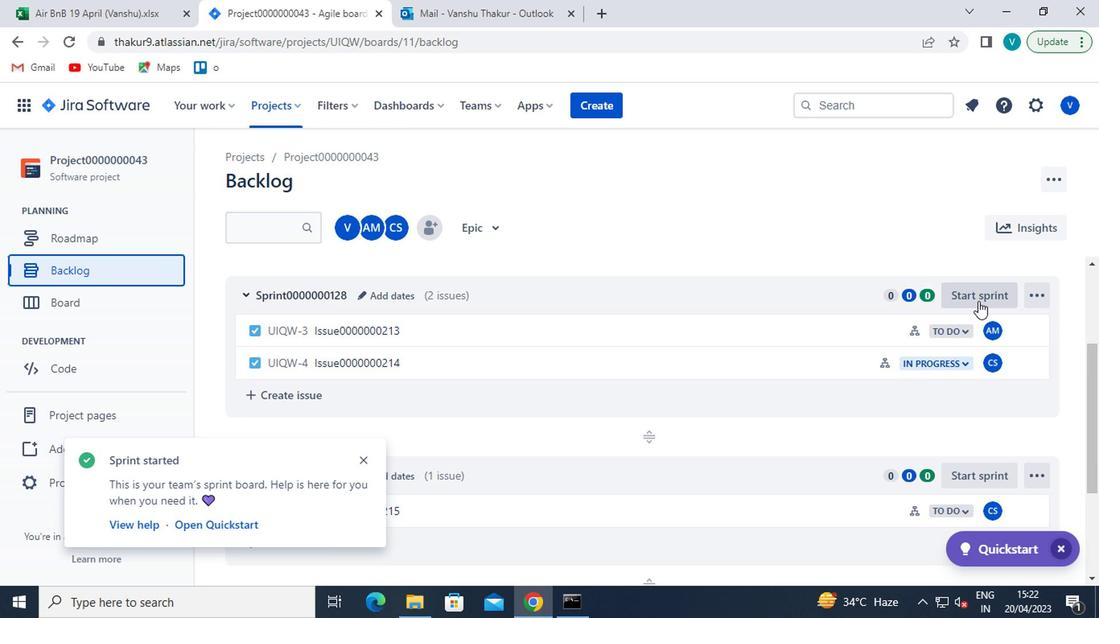 
Action: Mouse moved to (595, 389)
Screenshot: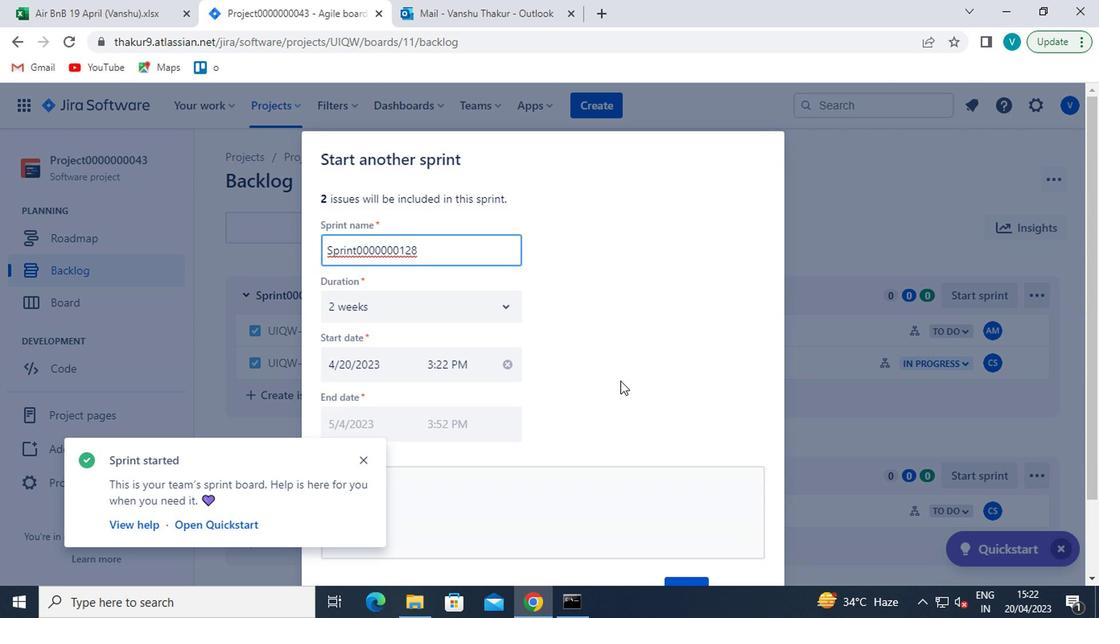 
Action: Mouse scrolled (595, 389) with delta (0, 0)
Screenshot: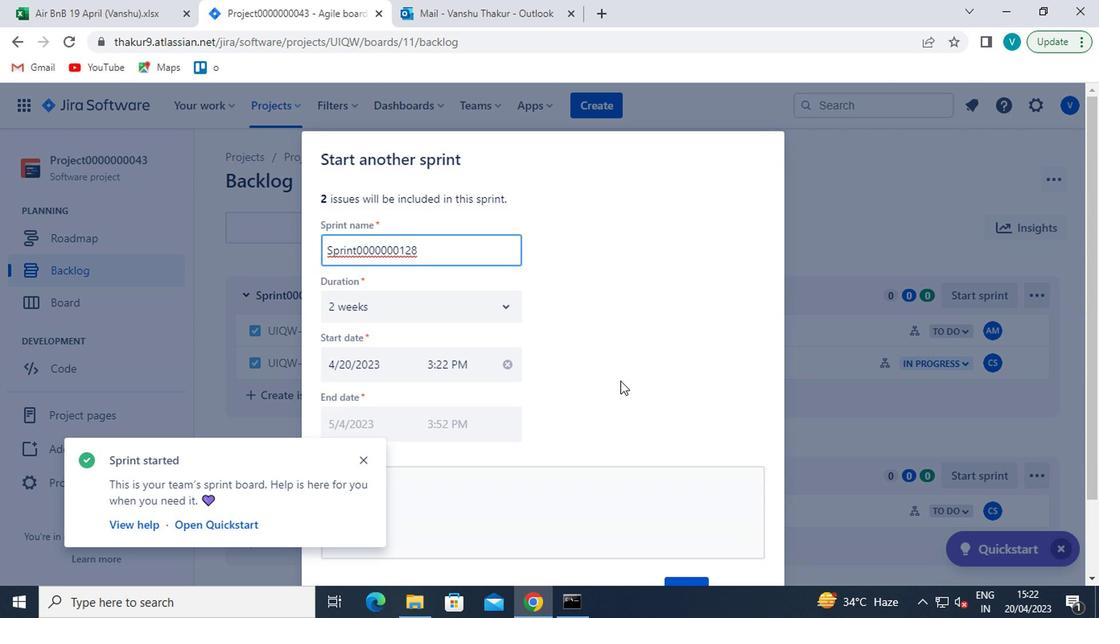 
Action: Mouse moved to (595, 390)
Screenshot: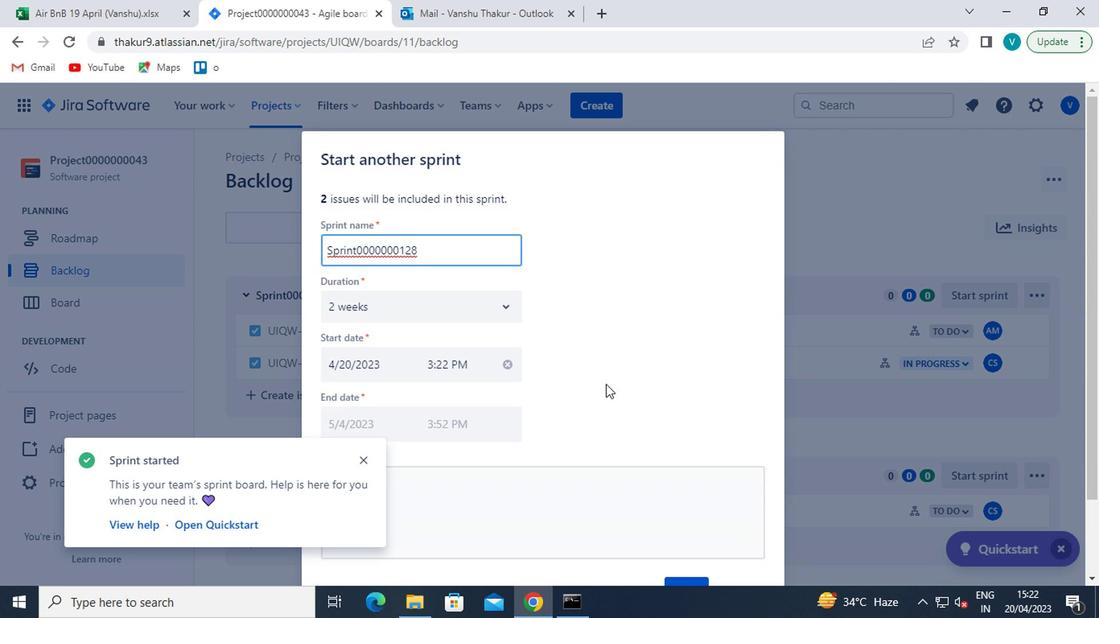 
Action: Mouse scrolled (595, 389) with delta (0, 0)
Screenshot: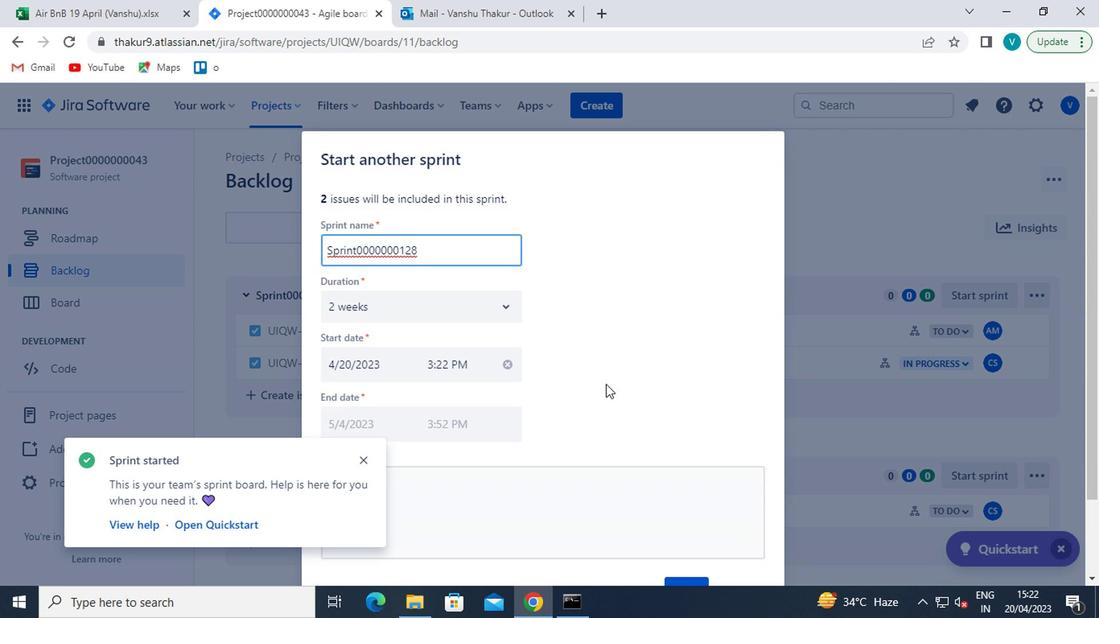 
Action: Mouse scrolled (595, 389) with delta (0, 0)
Screenshot: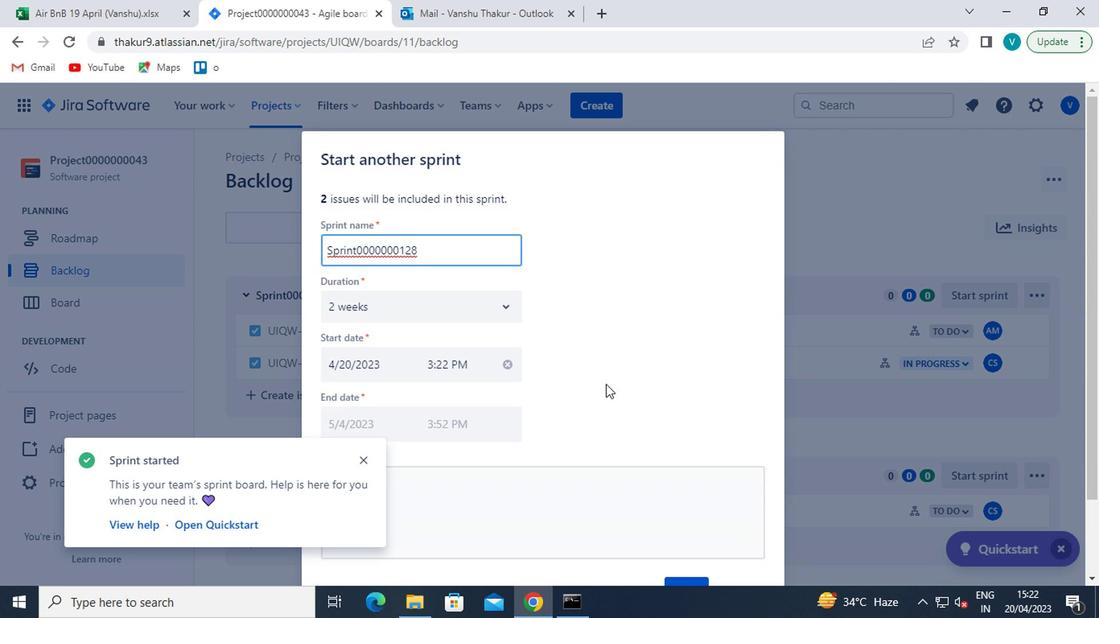 
Action: Mouse scrolled (595, 389) with delta (0, 0)
Screenshot: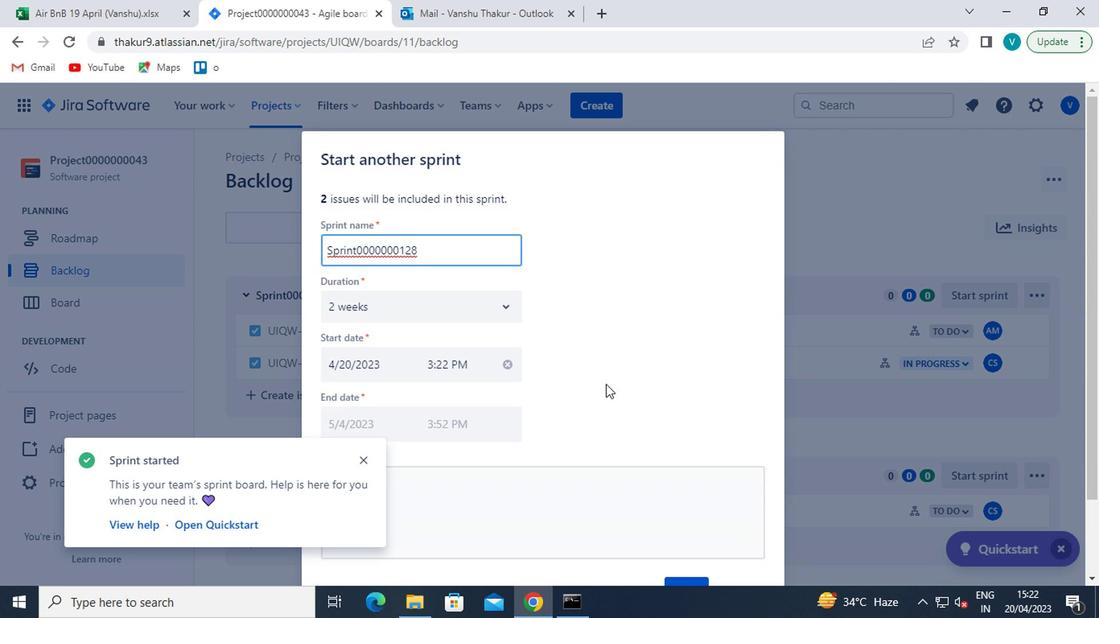 
Action: Mouse scrolled (595, 389) with delta (0, 0)
Screenshot: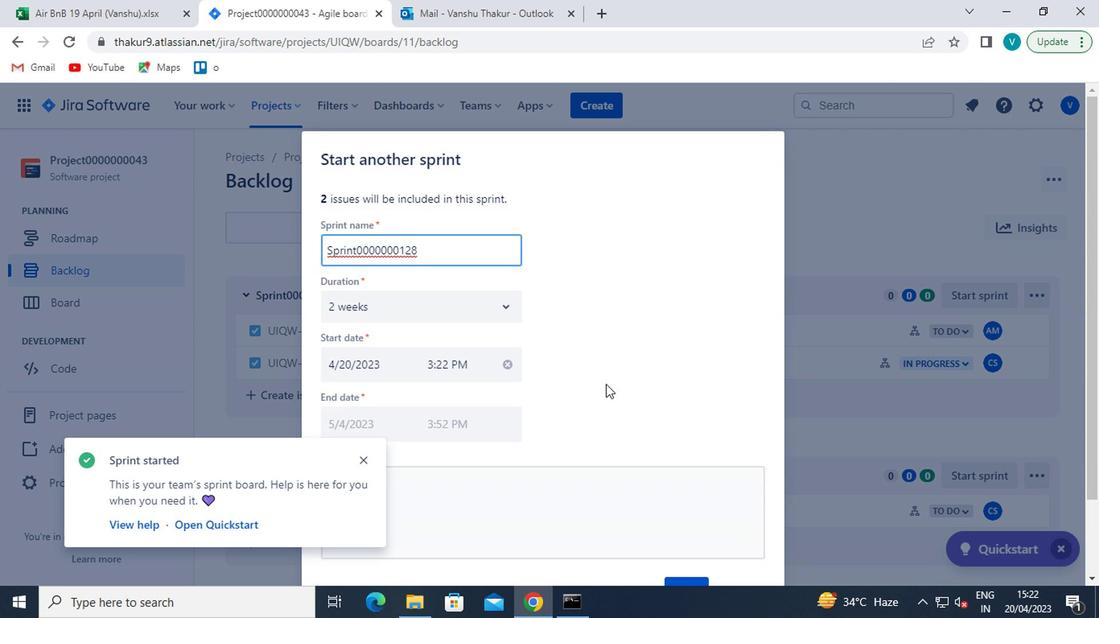 
Action: Mouse moved to (678, 500)
Screenshot: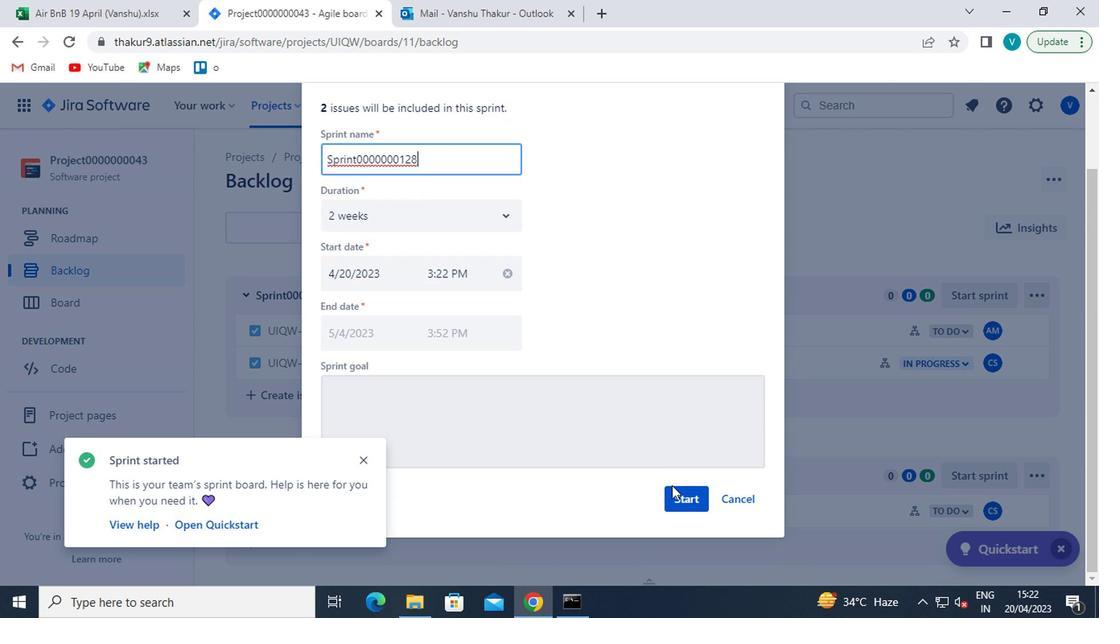 
Action: Mouse pressed left at (678, 500)
Screenshot: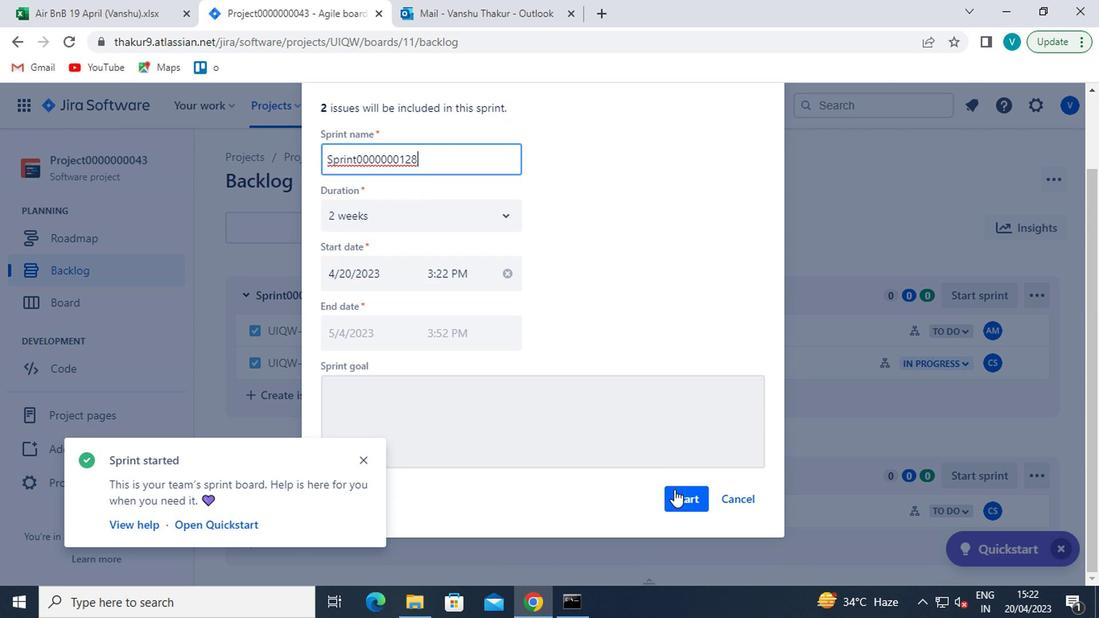 
Action: Mouse moved to (70, 272)
Screenshot: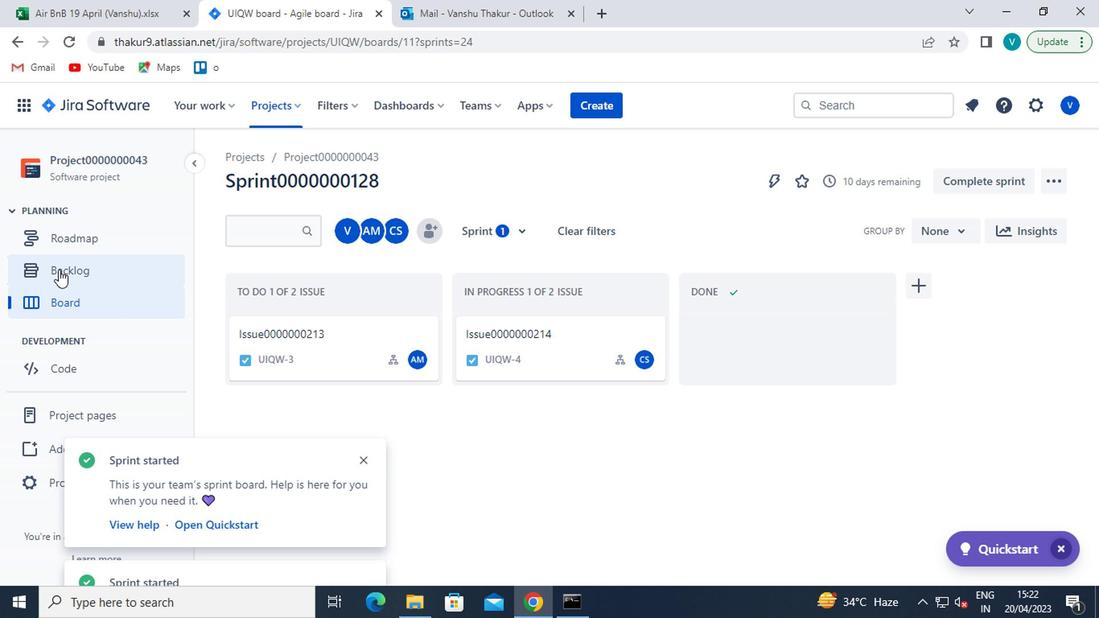 
Action: Mouse pressed left at (70, 272)
Screenshot: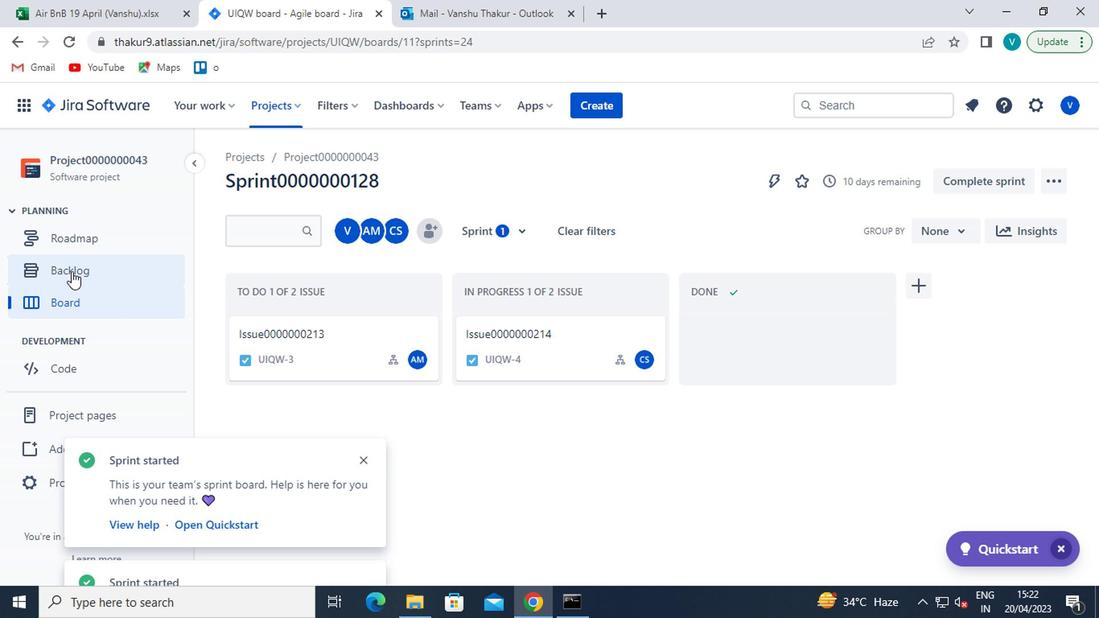 
Action: Mouse moved to (586, 336)
Screenshot: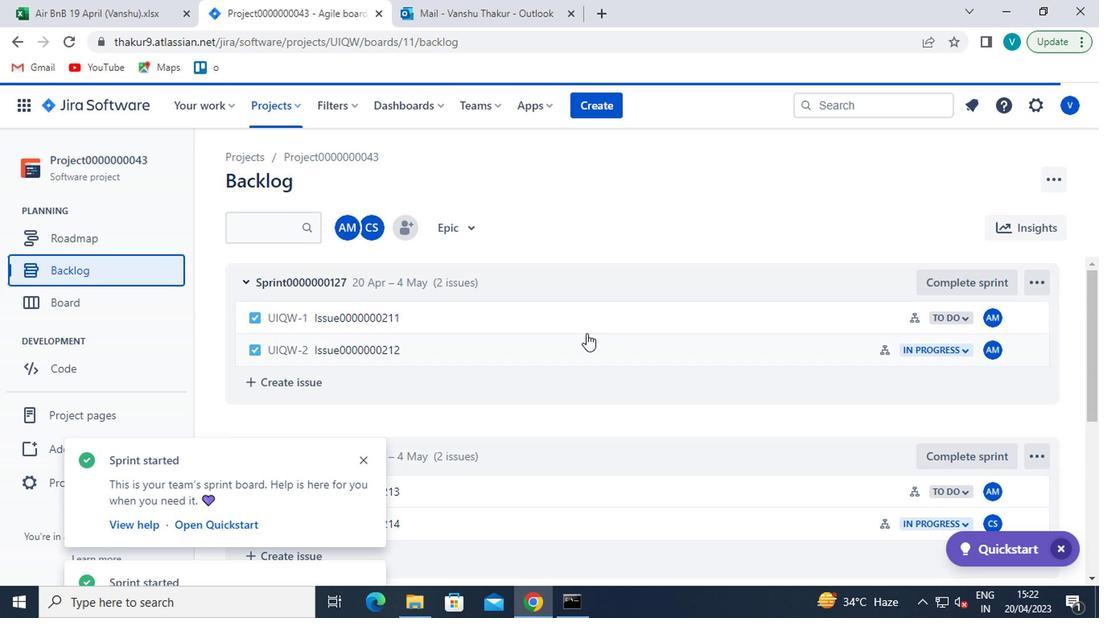 
Action: Mouse scrolled (586, 334) with delta (0, -1)
Screenshot: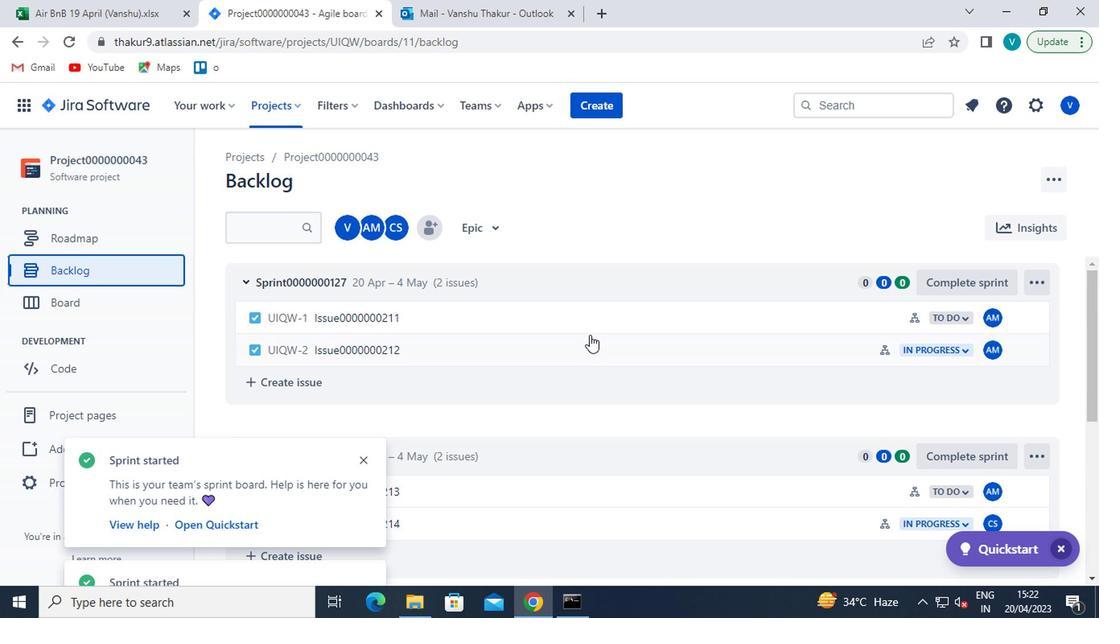 
Action: Mouse moved to (589, 337)
Screenshot: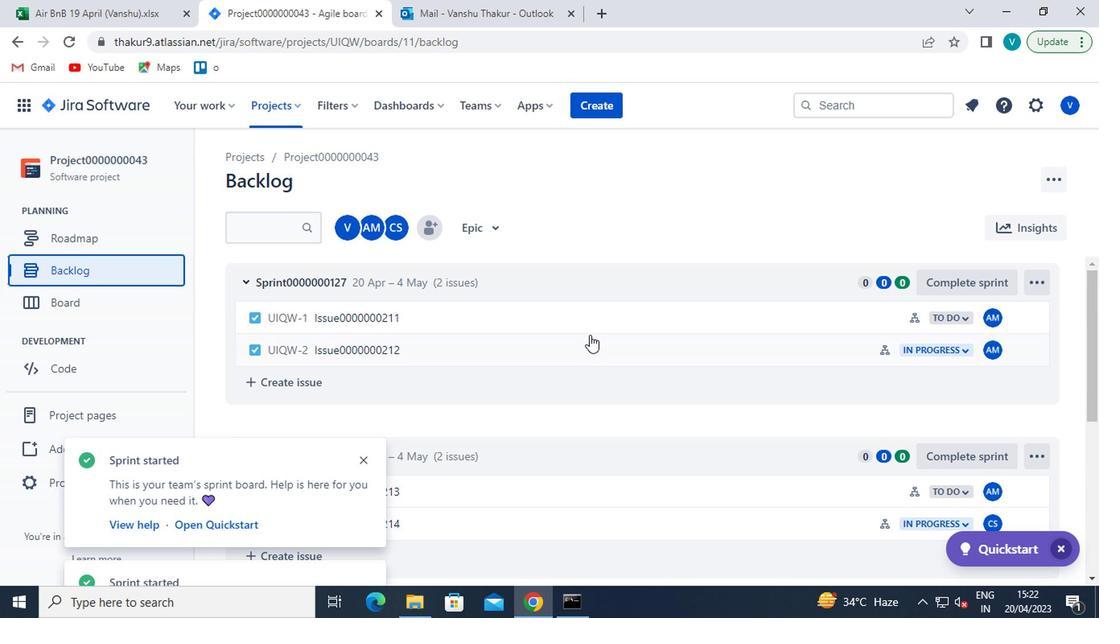 
Action: Mouse scrolled (589, 336) with delta (0, -1)
Screenshot: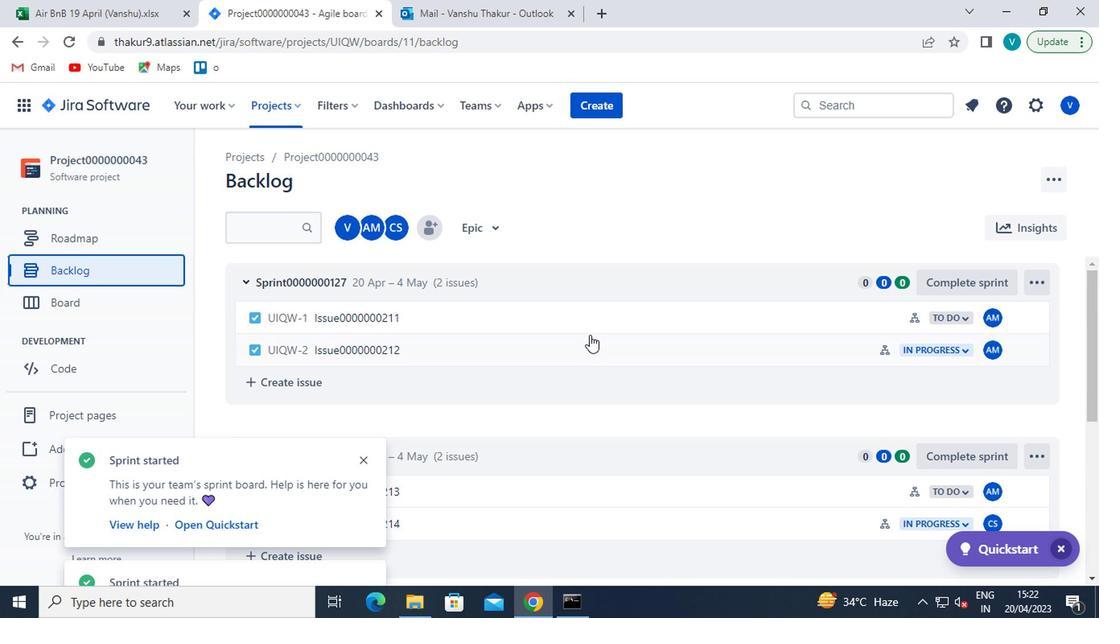 
Action: Mouse moved to (590, 338)
Screenshot: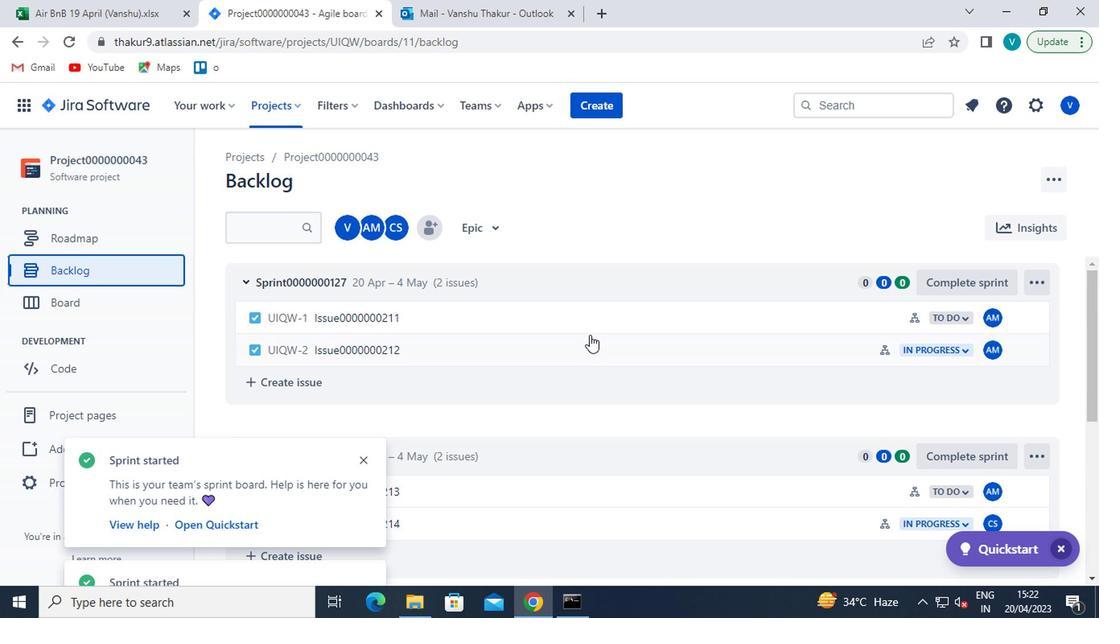 
Action: Mouse scrolled (590, 337) with delta (0, 0)
Screenshot: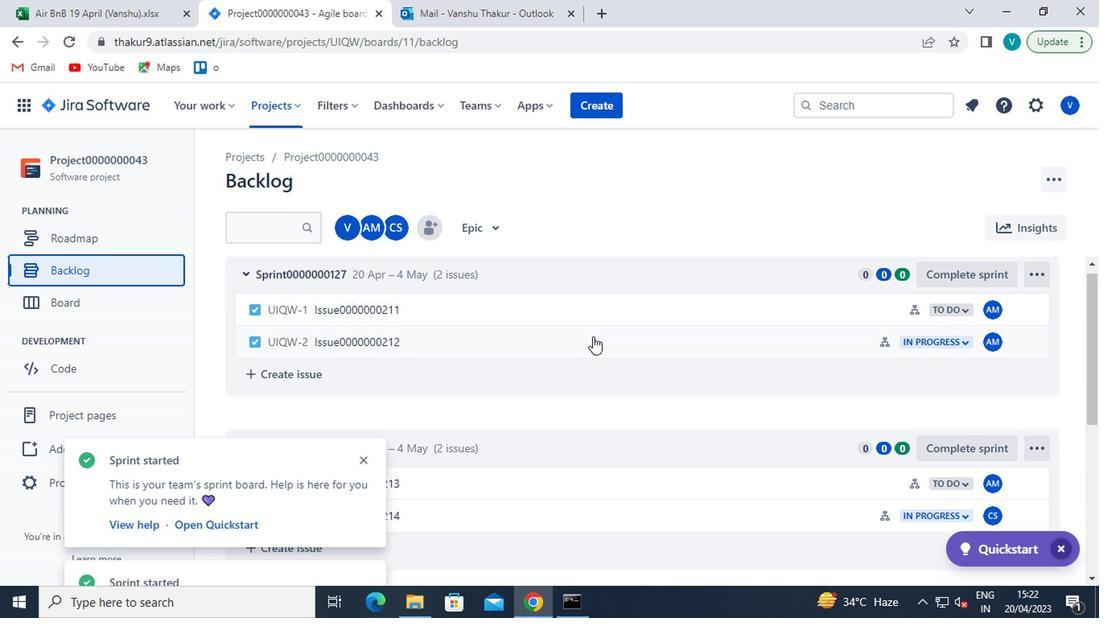 
Action: Mouse moved to (963, 389)
Screenshot: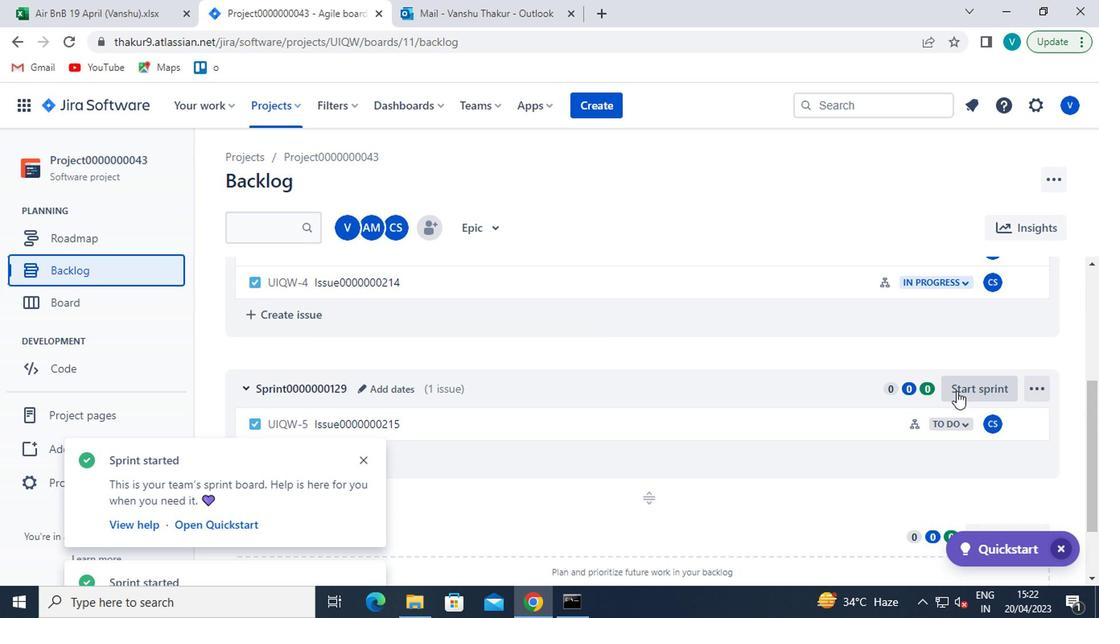 
Action: Mouse pressed left at (963, 389)
Screenshot: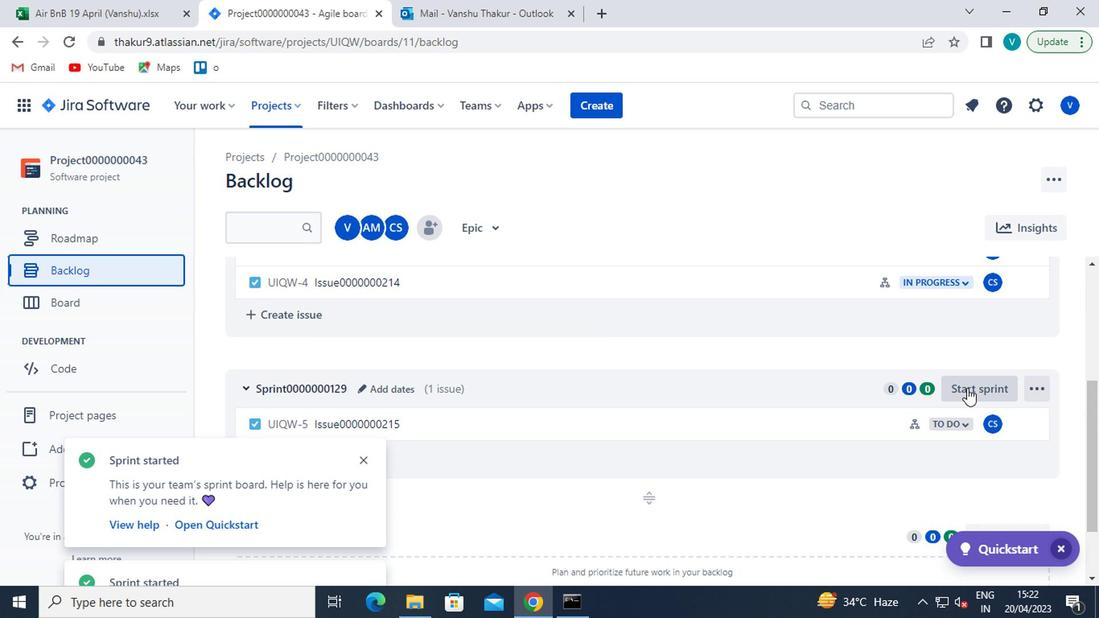 
Action: Mouse moved to (725, 397)
Screenshot: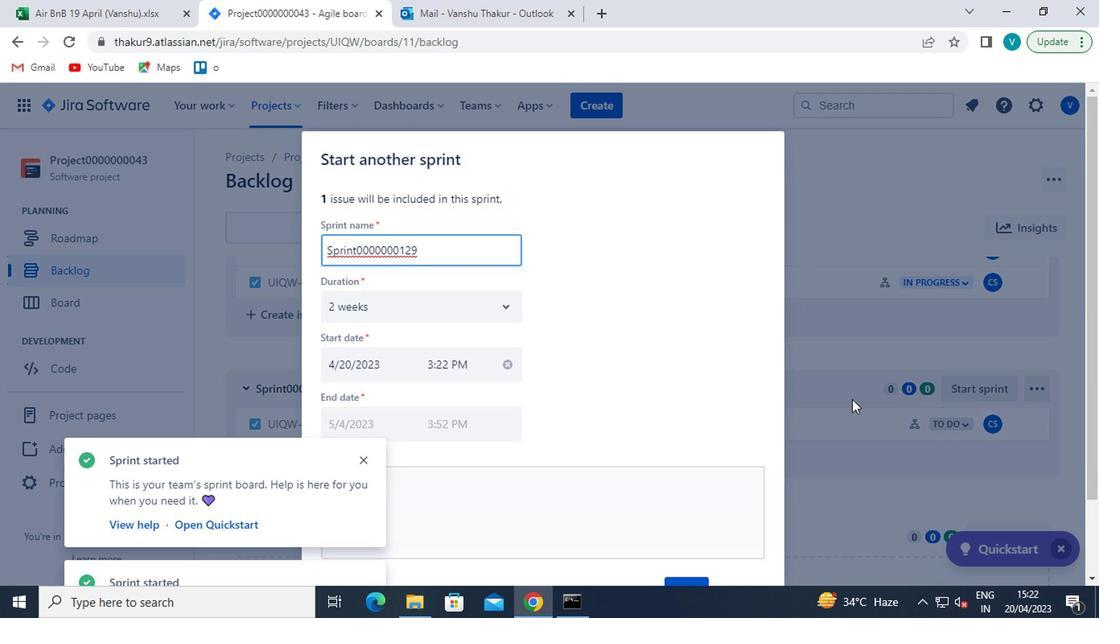 
Action: Mouse scrolled (725, 397) with delta (0, 0)
Screenshot: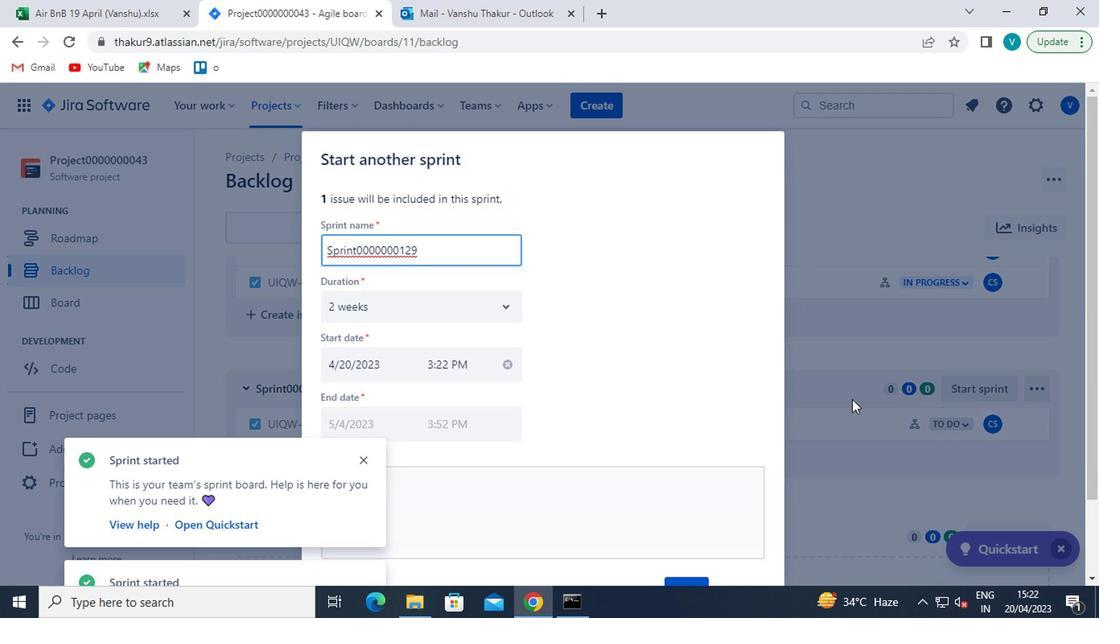 
Action: Mouse moved to (722, 397)
Screenshot: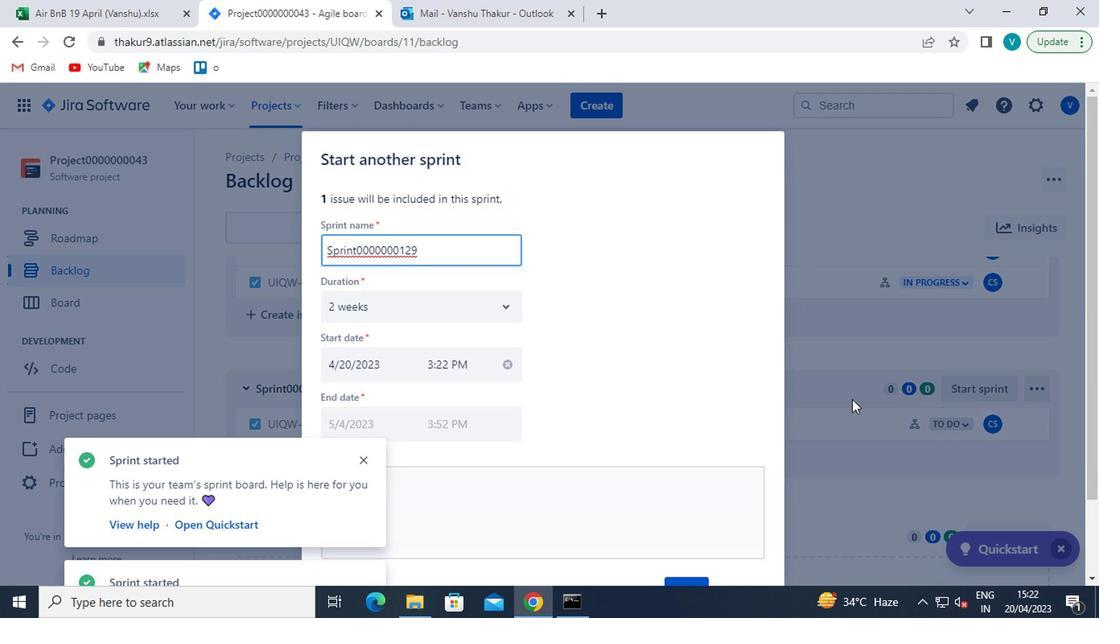 
Action: Mouse scrolled (722, 397) with delta (0, 0)
Screenshot: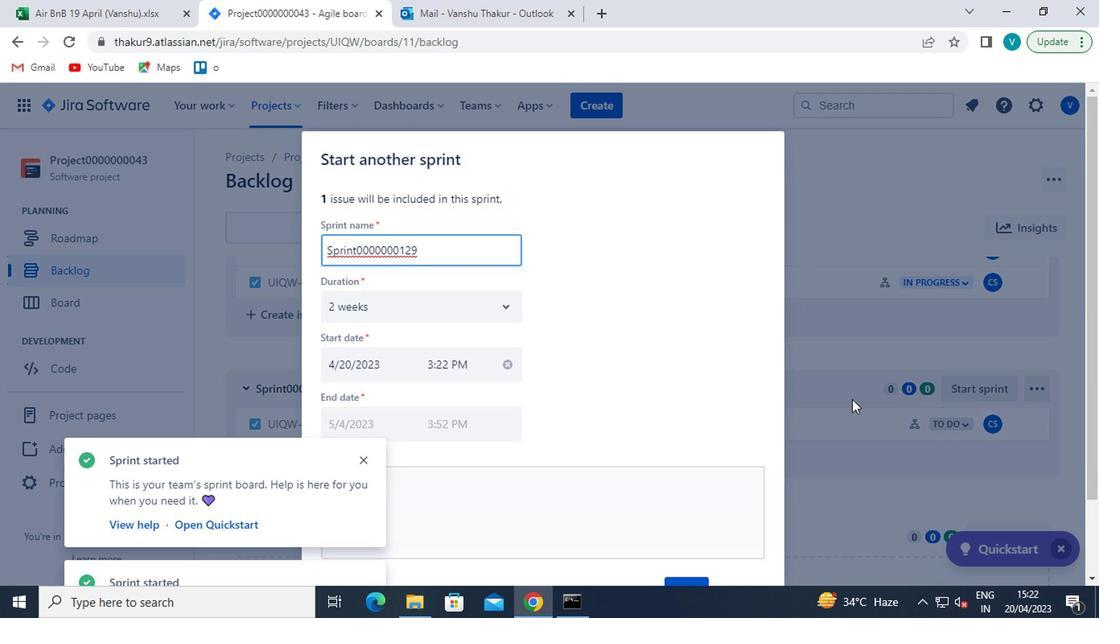 
Action: Mouse moved to (719, 397)
Screenshot: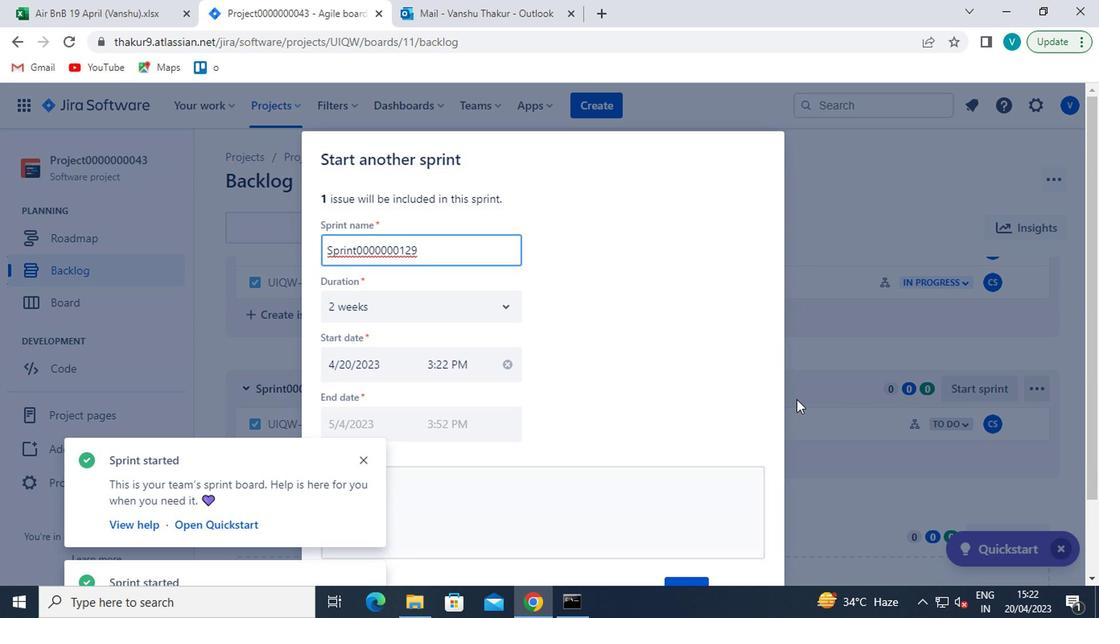 
Action: Mouse scrolled (719, 397) with delta (0, 0)
Screenshot: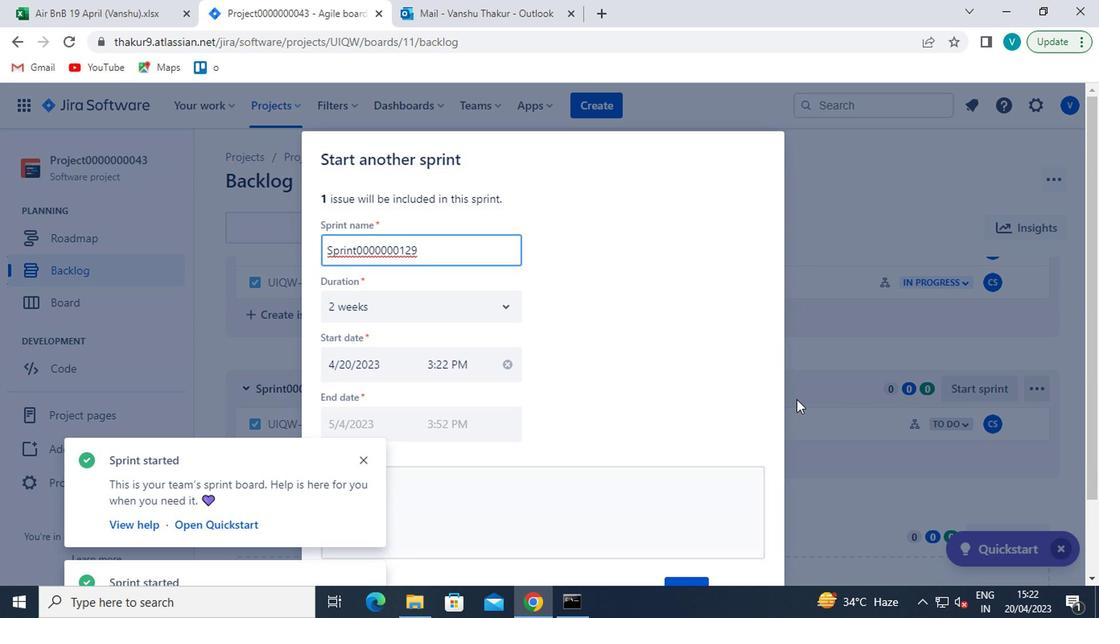 
Action: Mouse moved to (715, 397)
Screenshot: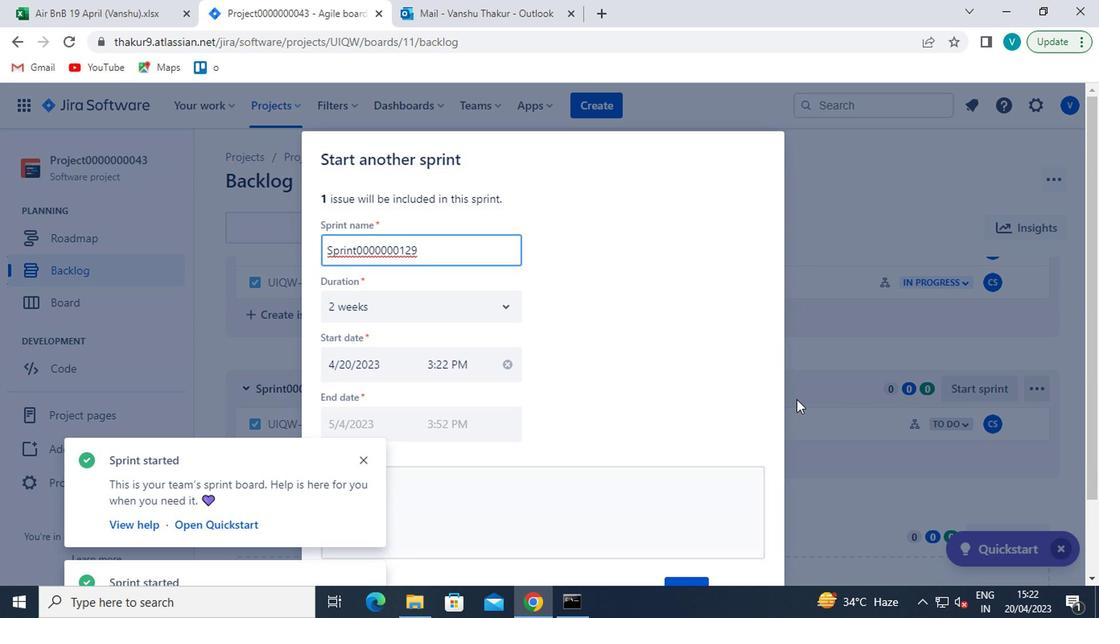 
Action: Mouse scrolled (715, 397) with delta (0, 0)
Screenshot: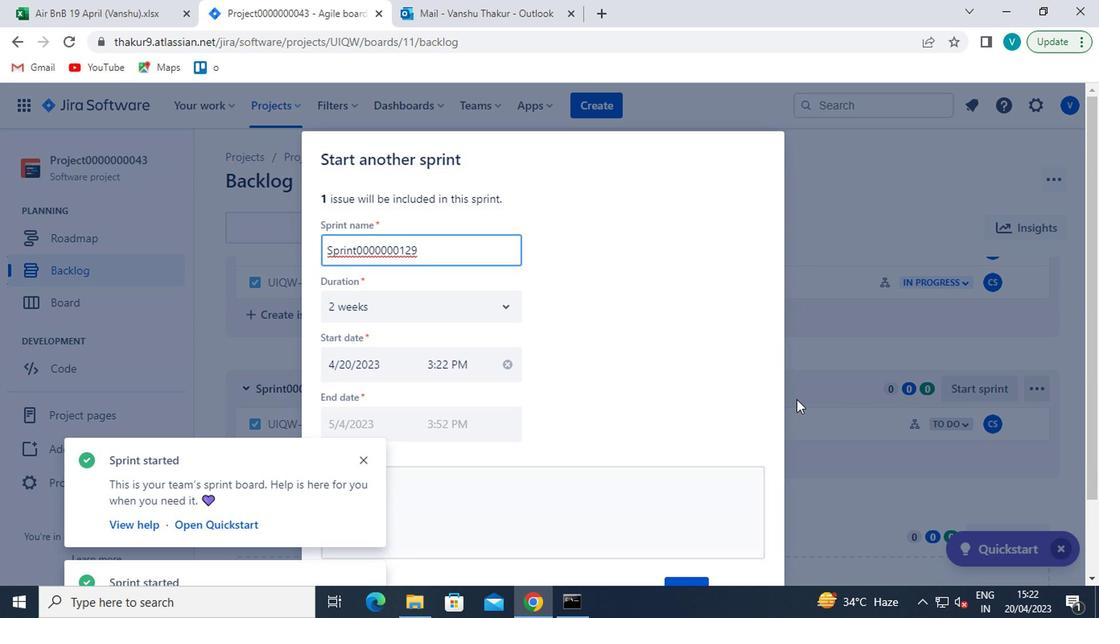 
Action: Mouse moved to (673, 499)
Screenshot: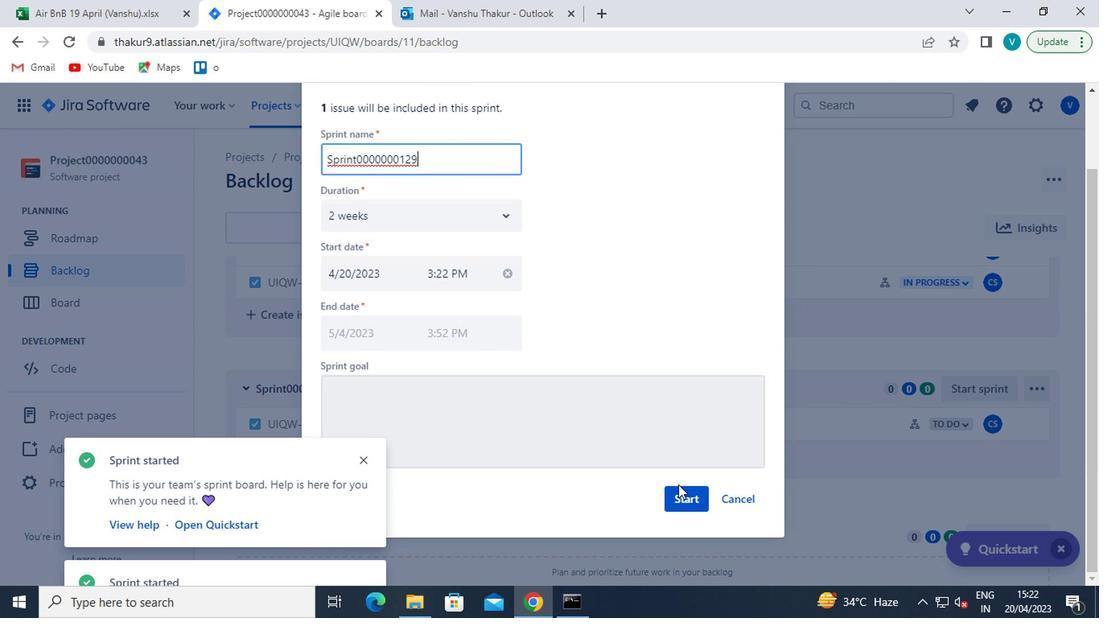 
Action: Mouse pressed left at (673, 499)
Screenshot: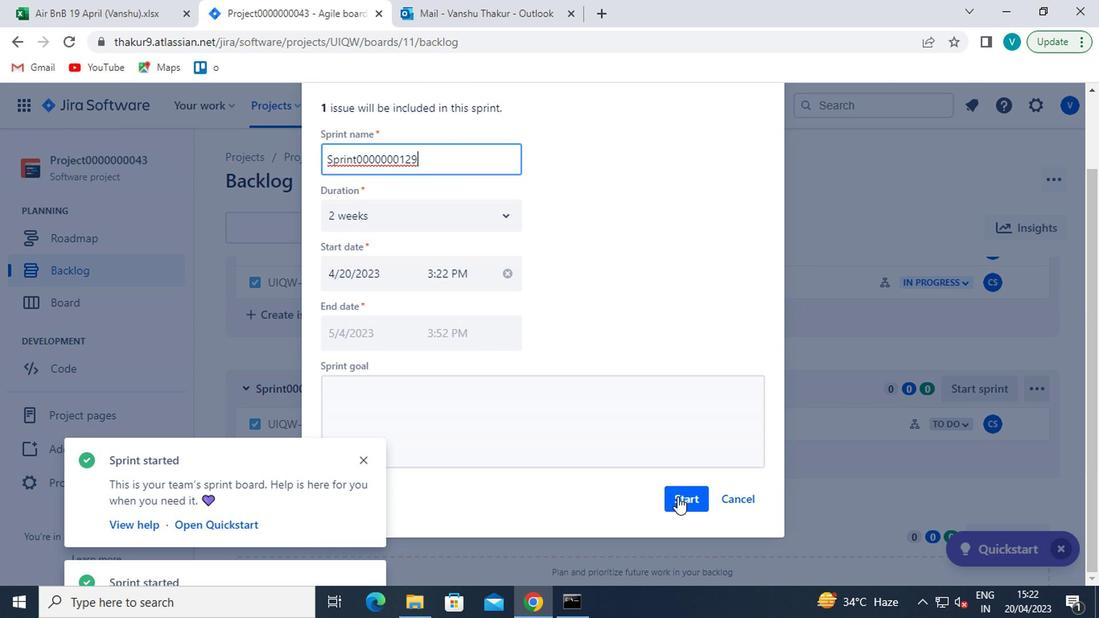 
Action: Mouse moved to (62, 272)
Screenshot: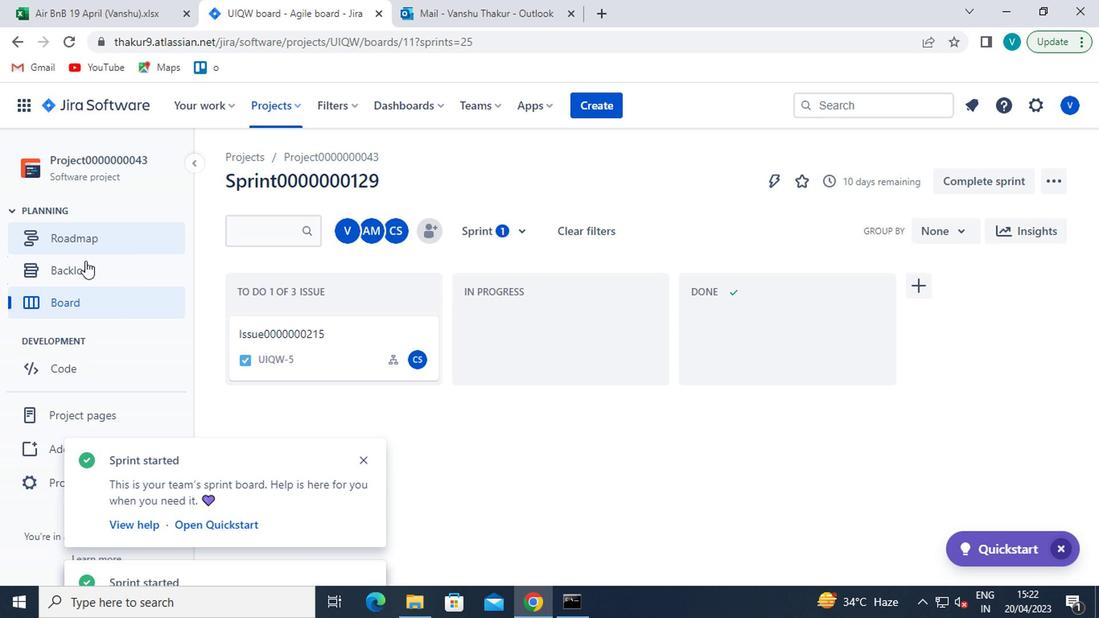 
Action: Mouse pressed left at (62, 272)
Screenshot: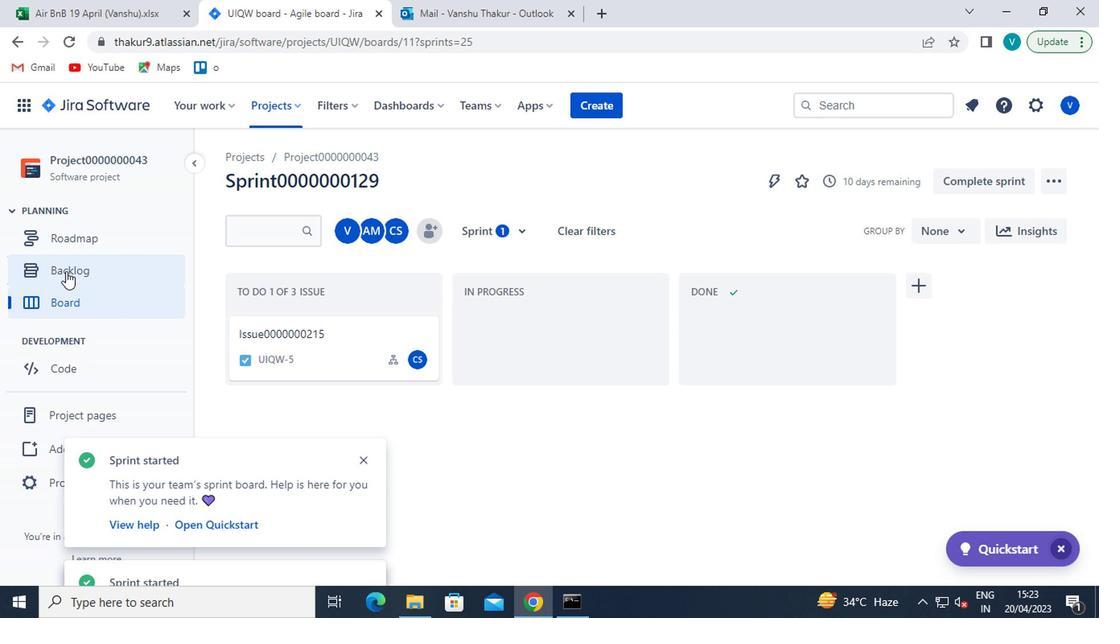 
Action: Mouse moved to (257, 105)
Screenshot: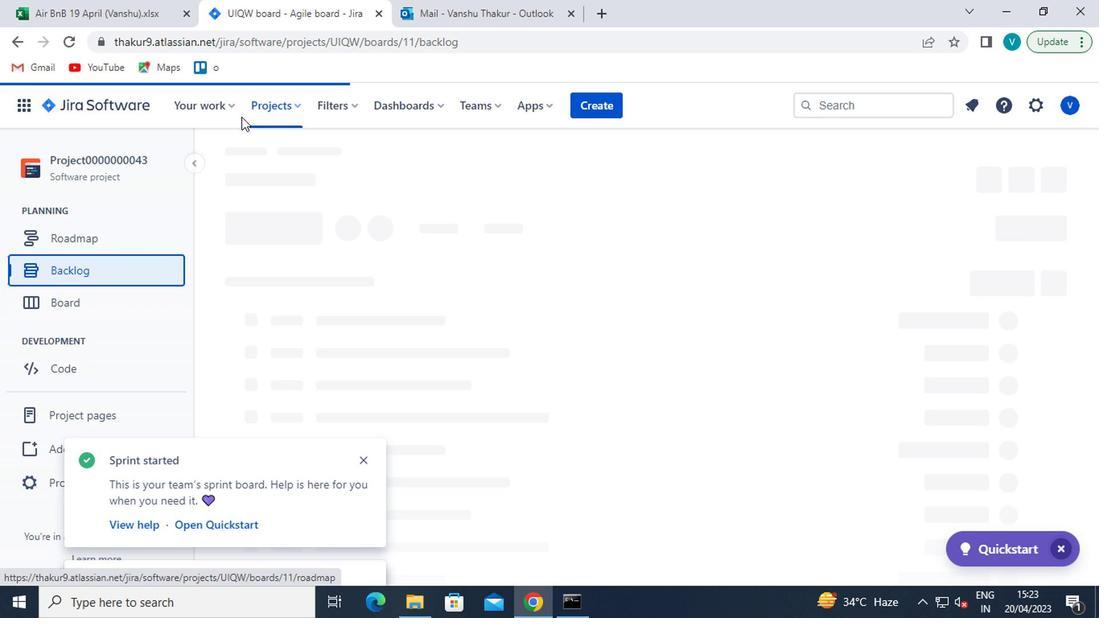 
Action: Mouse pressed left at (257, 105)
Screenshot: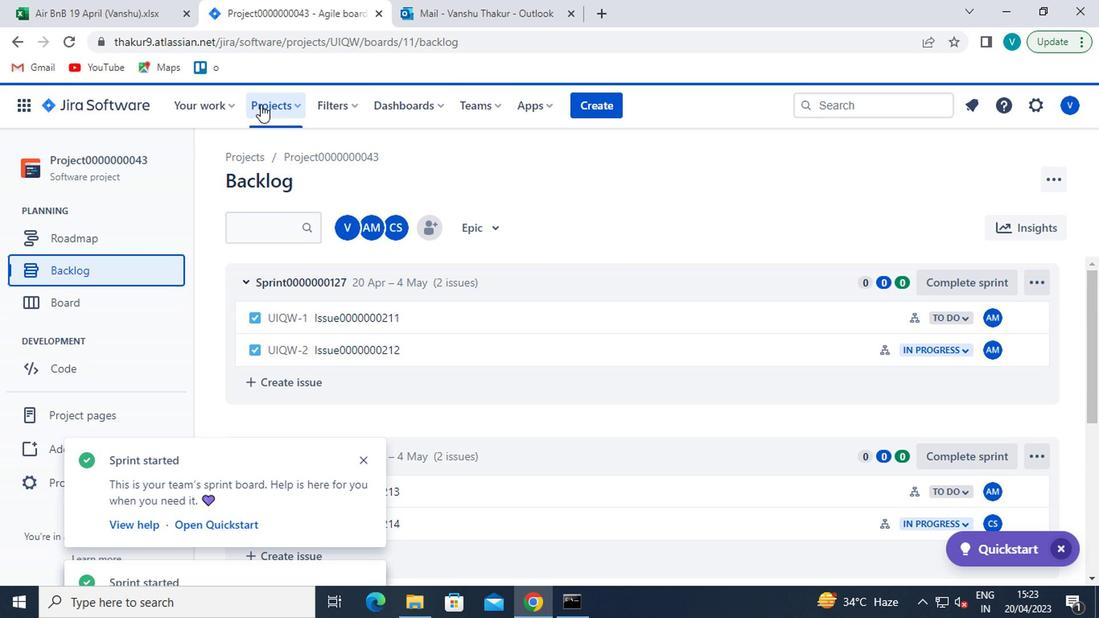 
Action: Mouse moved to (321, 219)
Screenshot: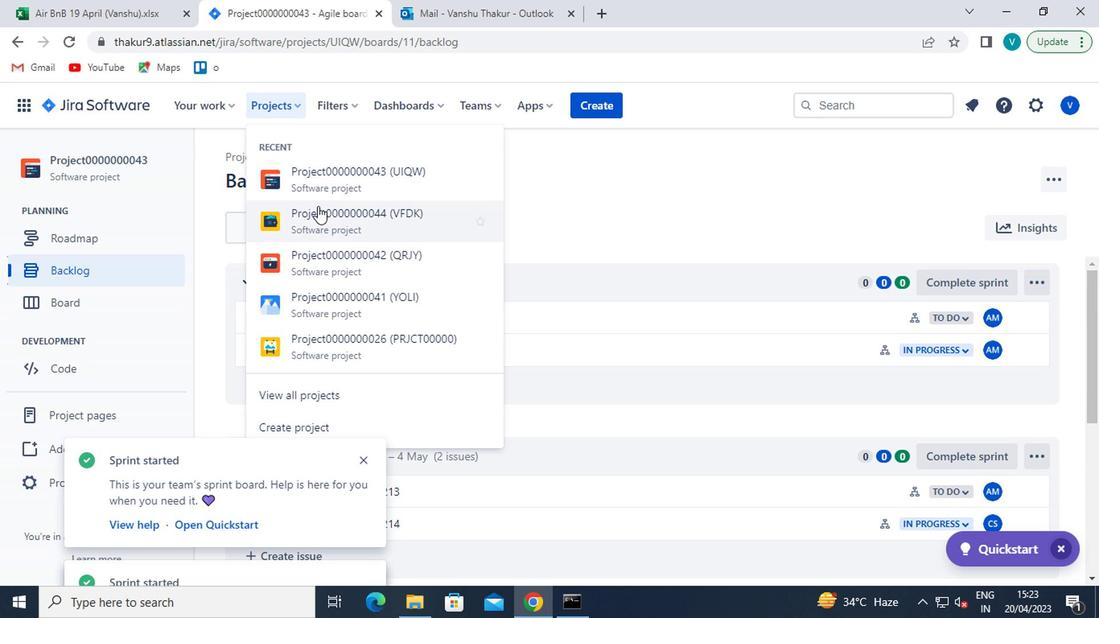 
Action: Mouse pressed left at (321, 219)
Screenshot: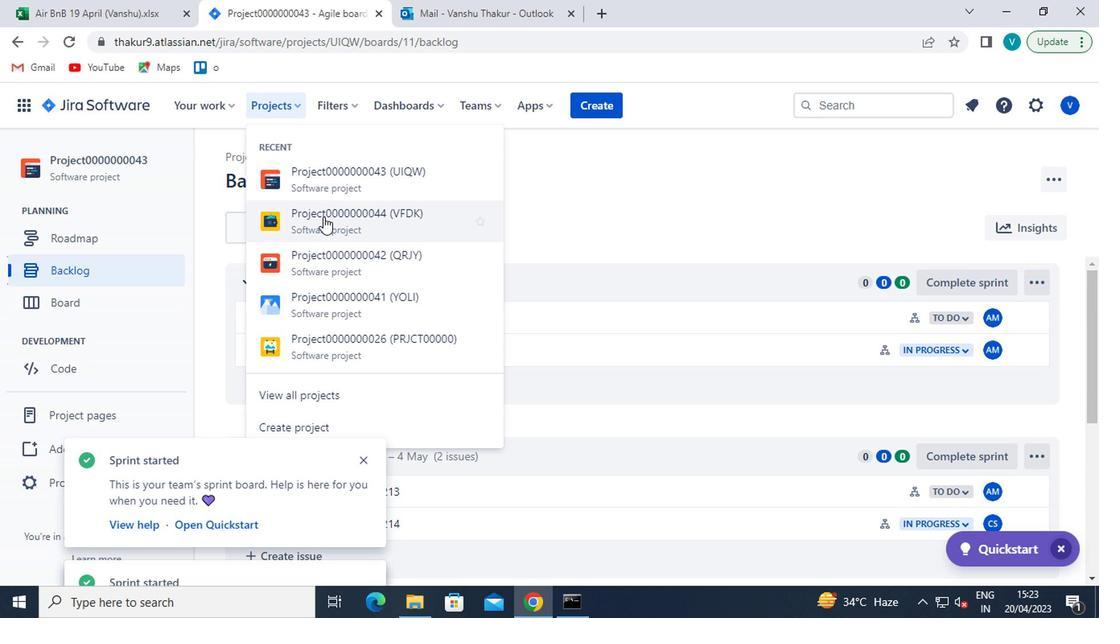 
Action: Mouse moved to (84, 270)
Screenshot: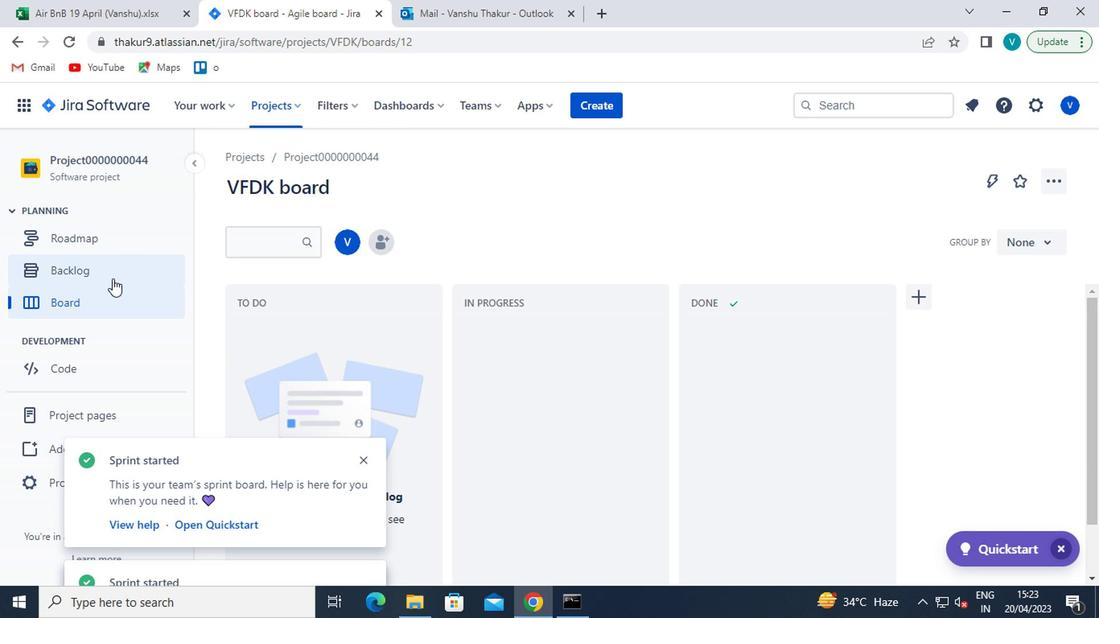 
Action: Mouse pressed left at (84, 270)
Screenshot: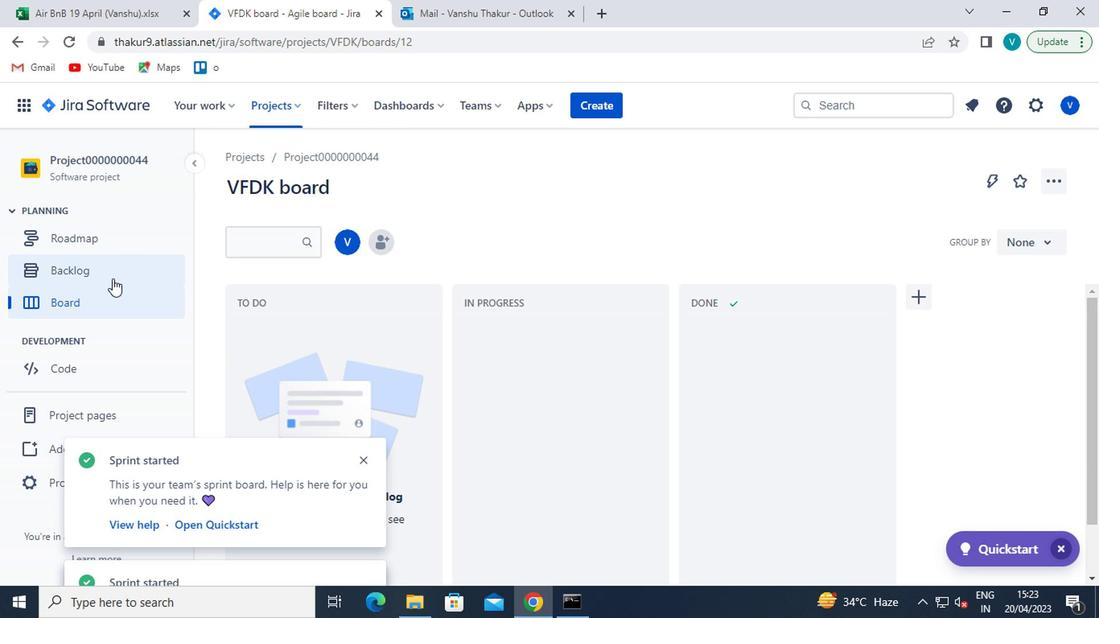 
Action: Mouse moved to (962, 278)
Screenshot: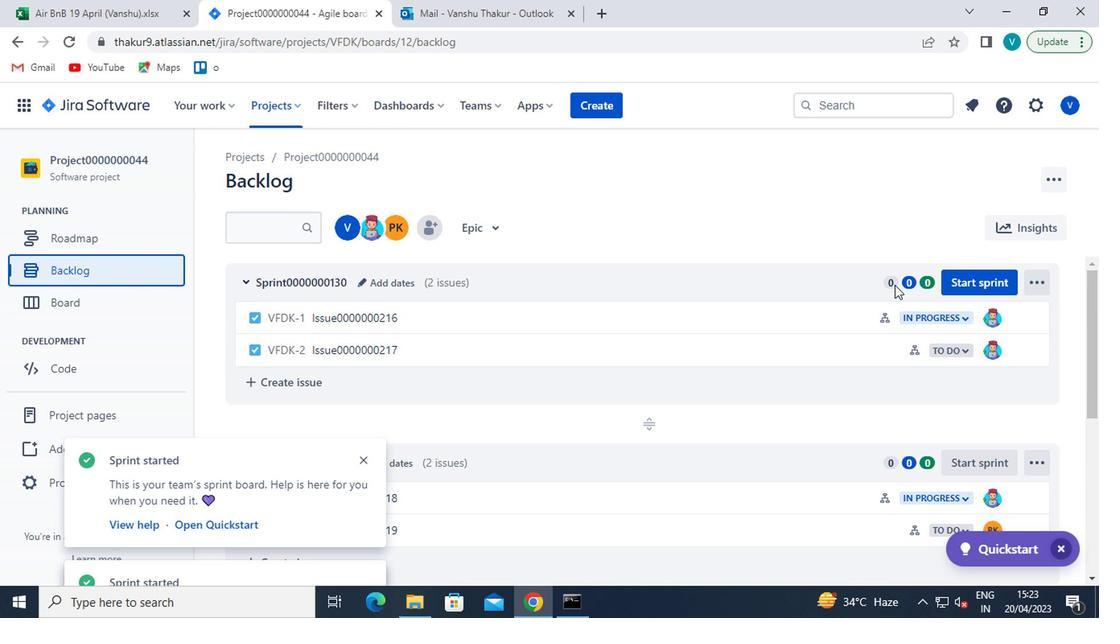 
Action: Mouse pressed left at (962, 278)
Screenshot: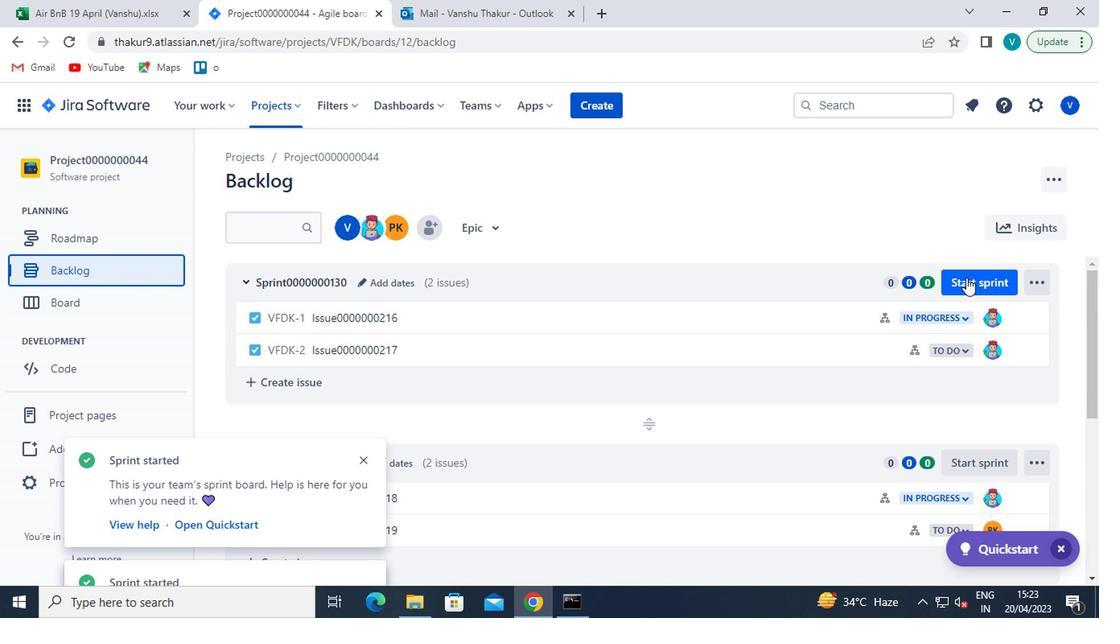 
Action: Mouse moved to (659, 415)
Screenshot: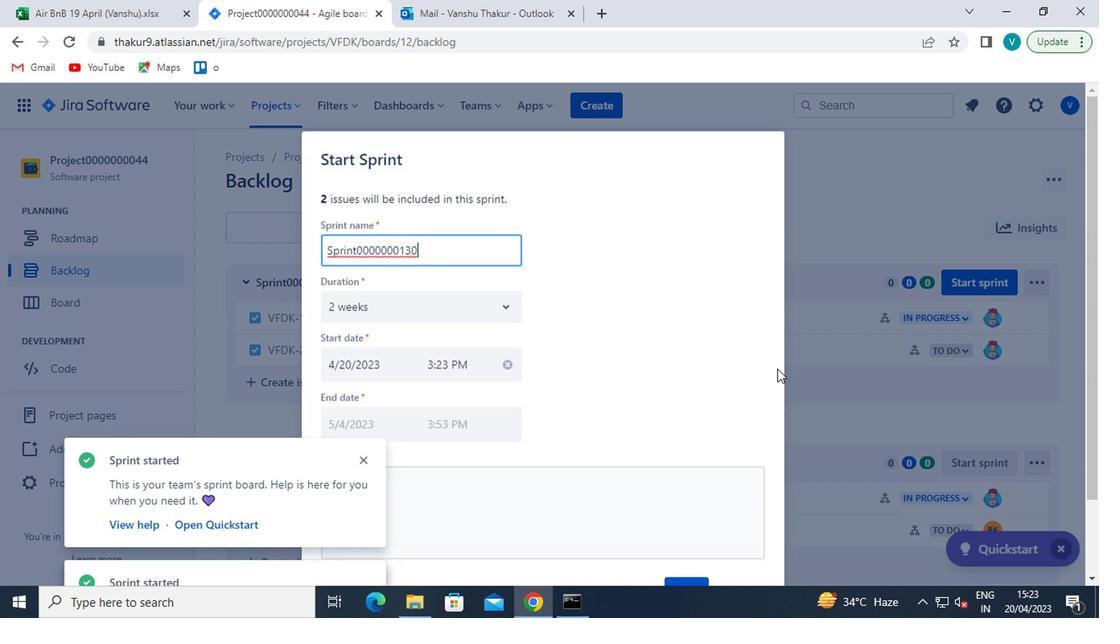 
Action: Mouse scrolled (659, 413) with delta (0, -1)
Screenshot: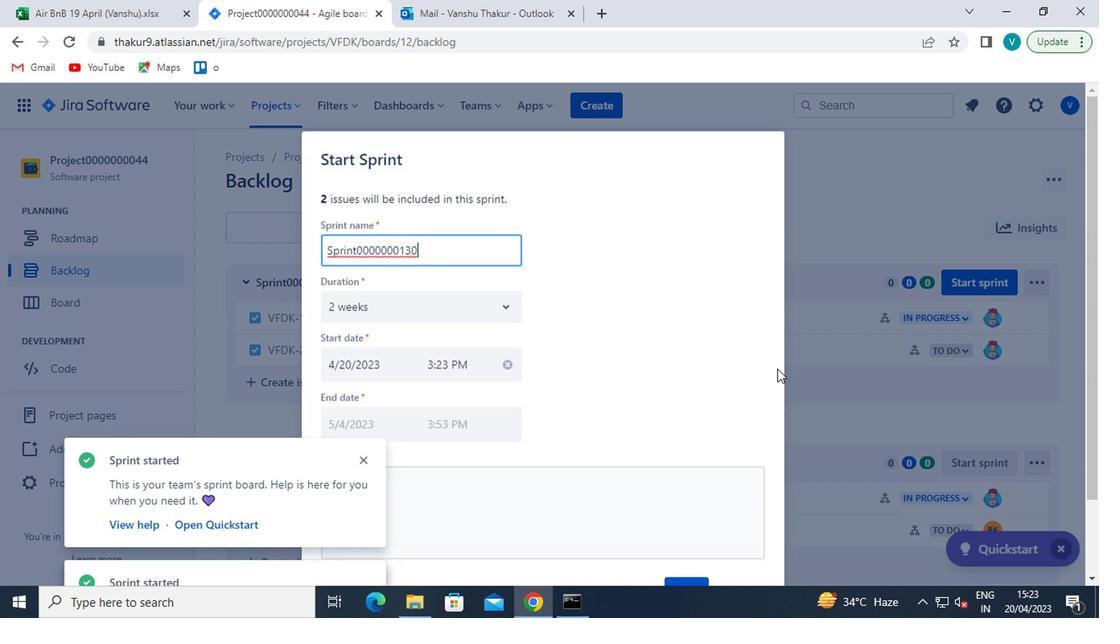 
Action: Mouse scrolled (659, 413) with delta (0, -1)
Screenshot: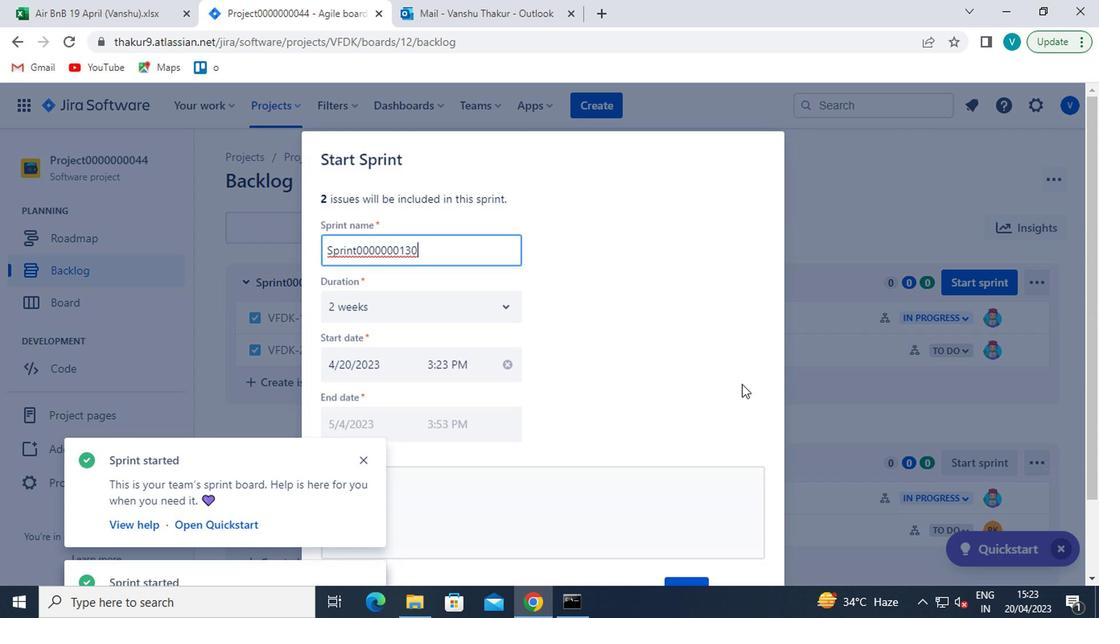 
Action: Mouse scrolled (659, 413) with delta (0, -1)
Screenshot: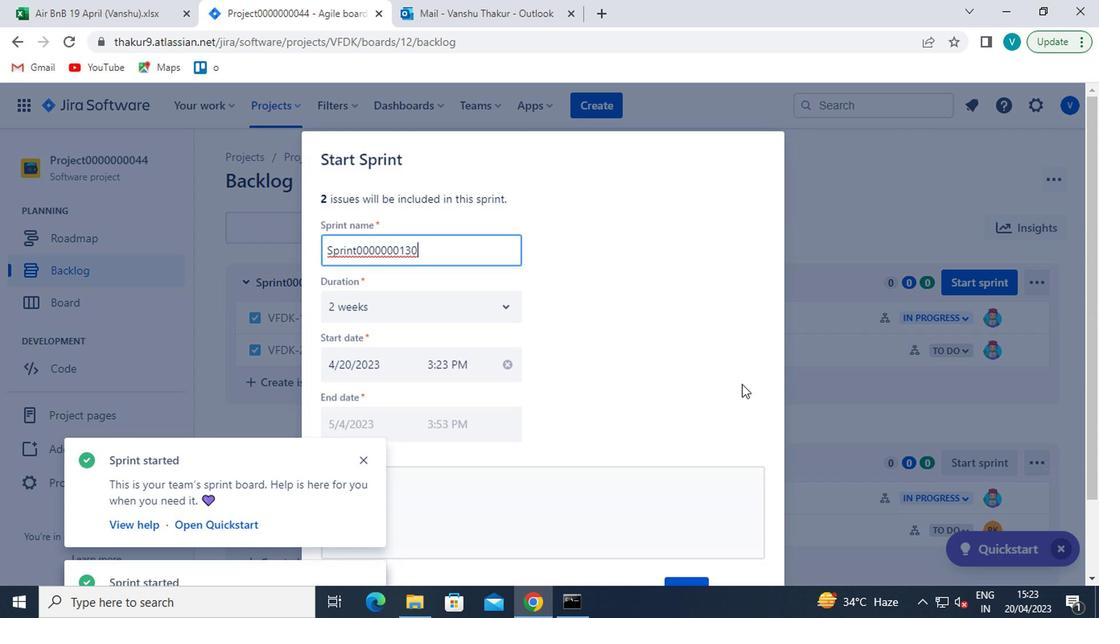 
Action: Mouse scrolled (659, 413) with delta (0, -1)
Screenshot: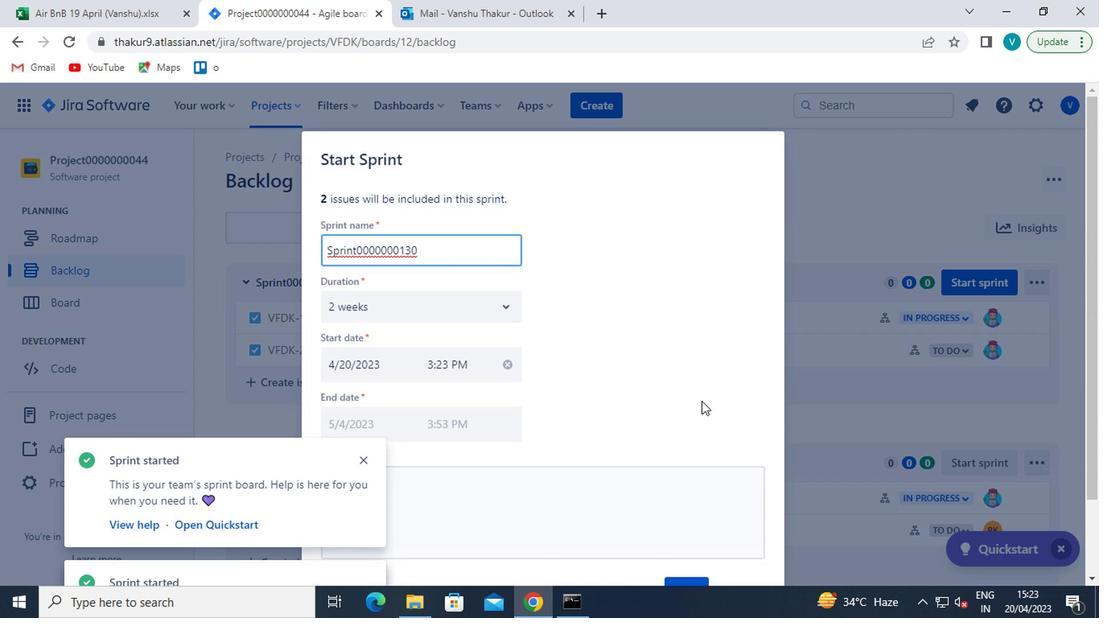 
Action: Mouse moved to (681, 497)
Screenshot: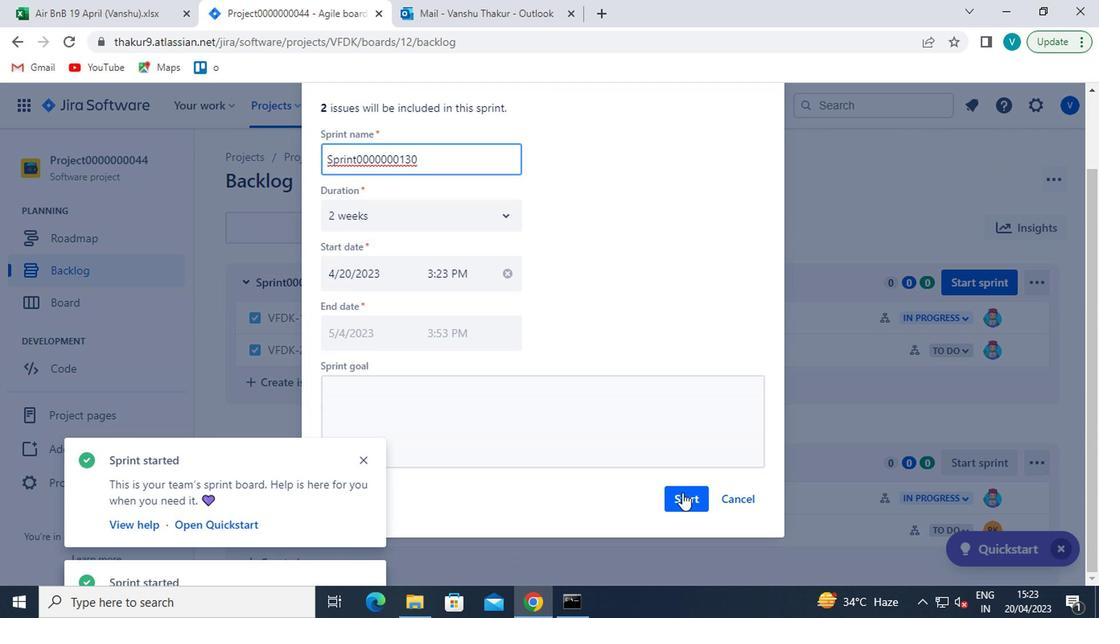 
Action: Mouse pressed left at (681, 497)
Screenshot: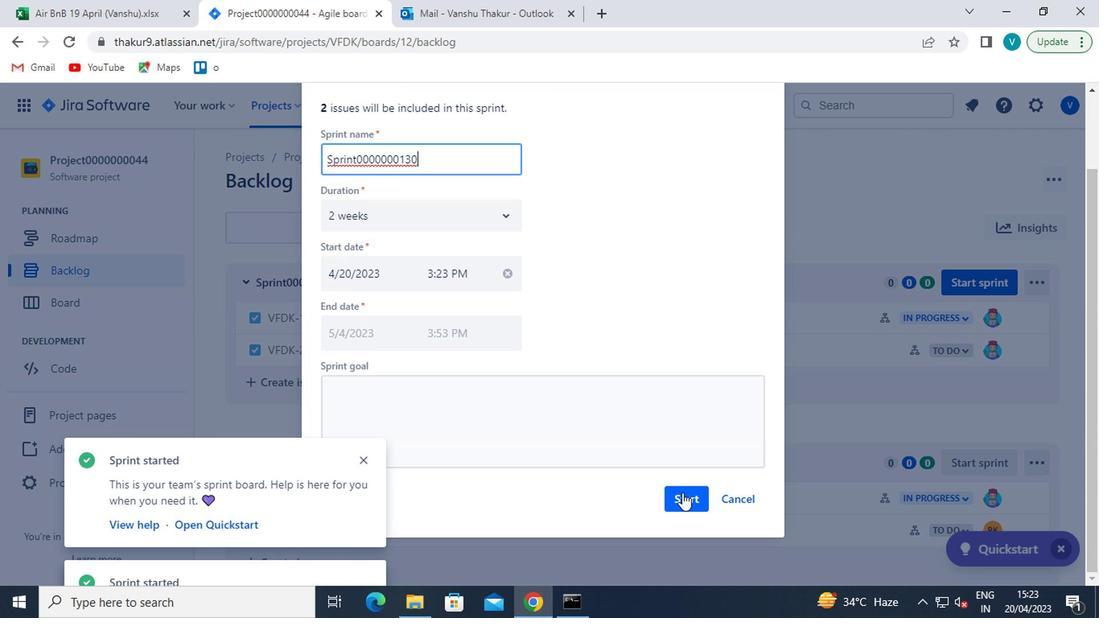 
Action: Mouse moved to (677, 492)
Screenshot: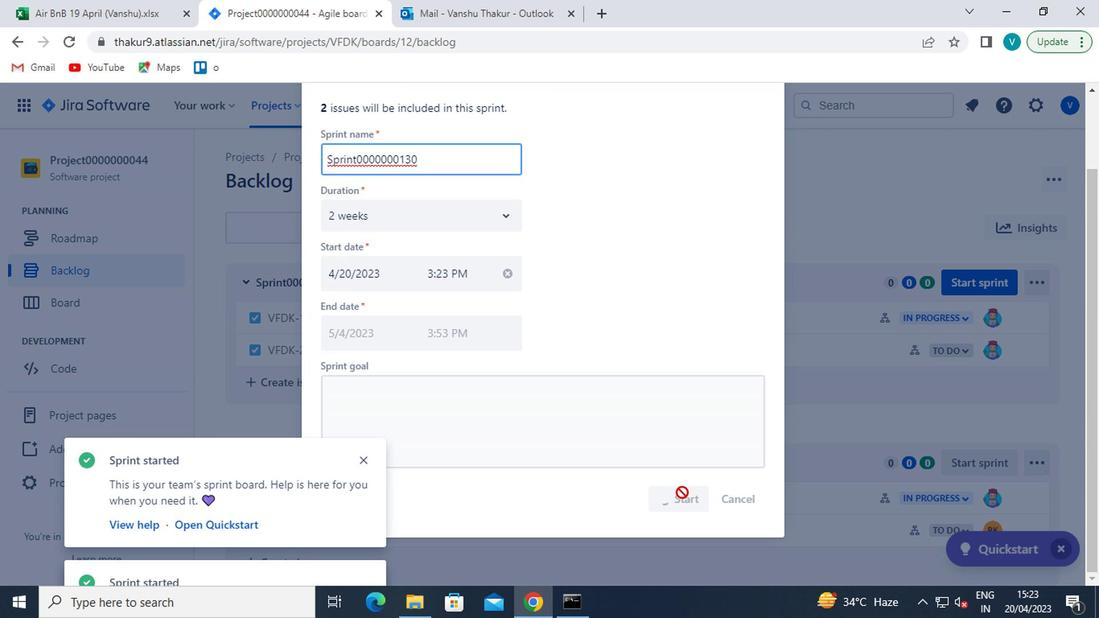 
